 Task: Look for space in Idah, Nigeria from 4th August, 2023 to 8th August, 2023 for 1 adult in price range Rs.10000 to Rs.15000. Place can be private room with 1 bedroom having 1 bed and 1 bathroom. Property type can be flatguest house, hotel. Amenities needed are: wifi. Booking option can be shelf check-in. Required host language is English.
Action: Mouse pressed left at (415, 106)
Screenshot: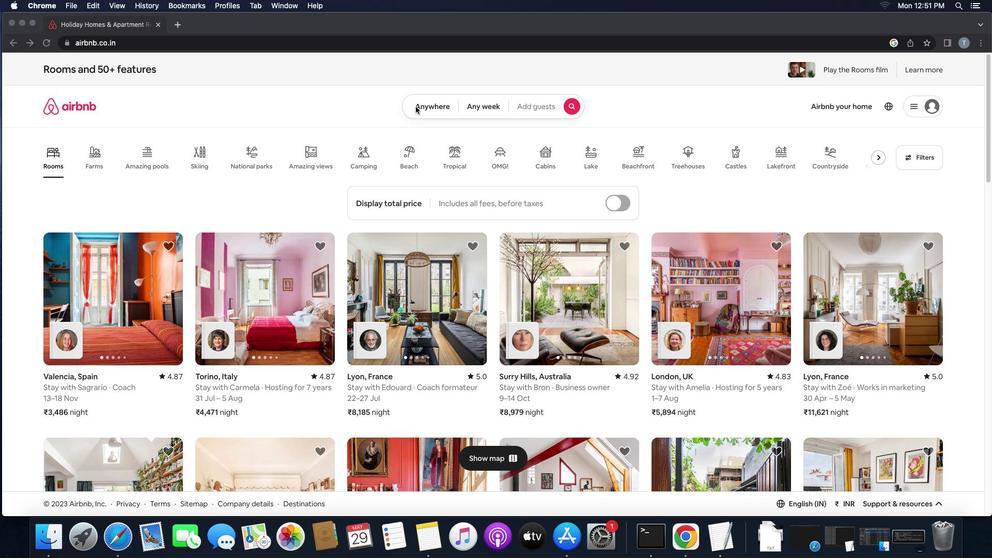 
Action: Mouse pressed left at (415, 106)
Screenshot: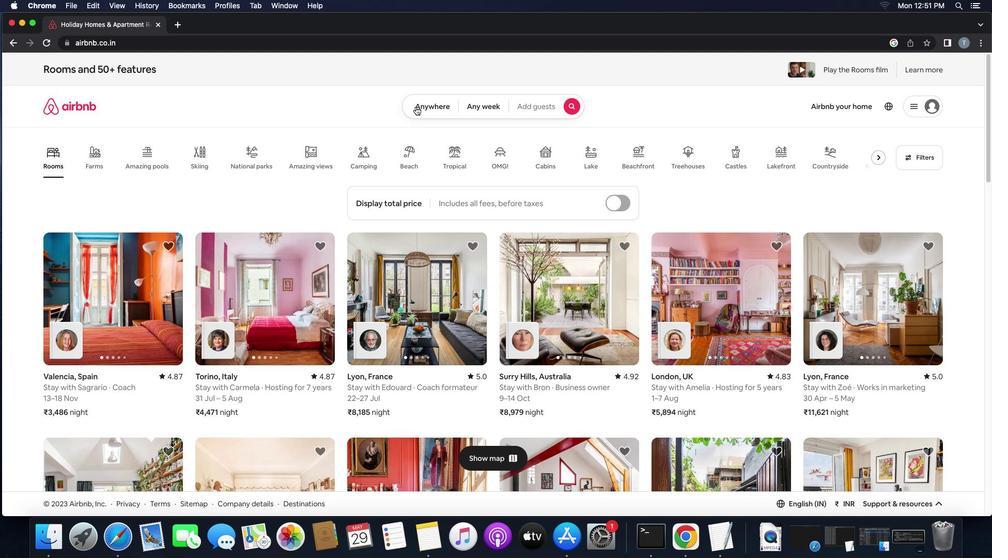 
Action: Mouse pressed left at (415, 106)
Screenshot: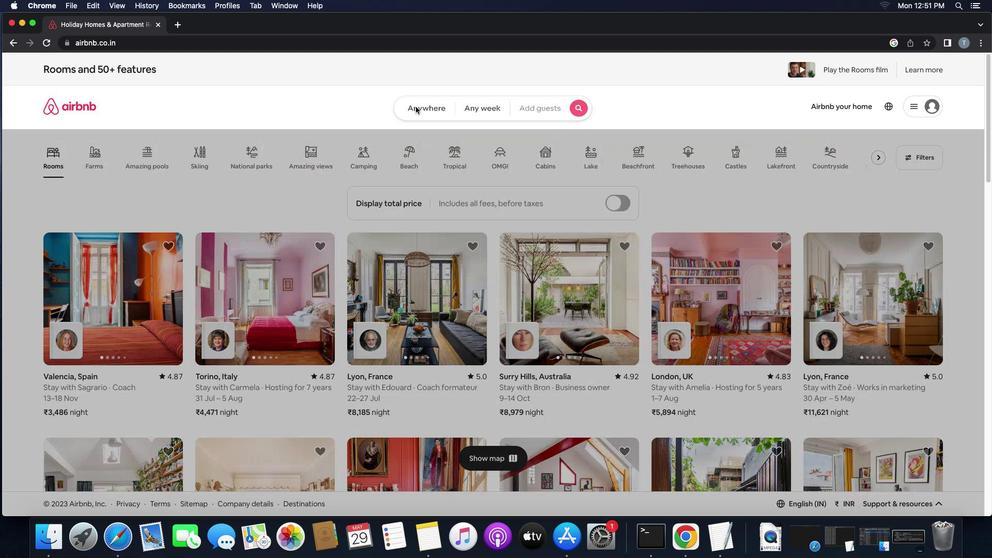 
Action: Mouse moved to (371, 139)
Screenshot: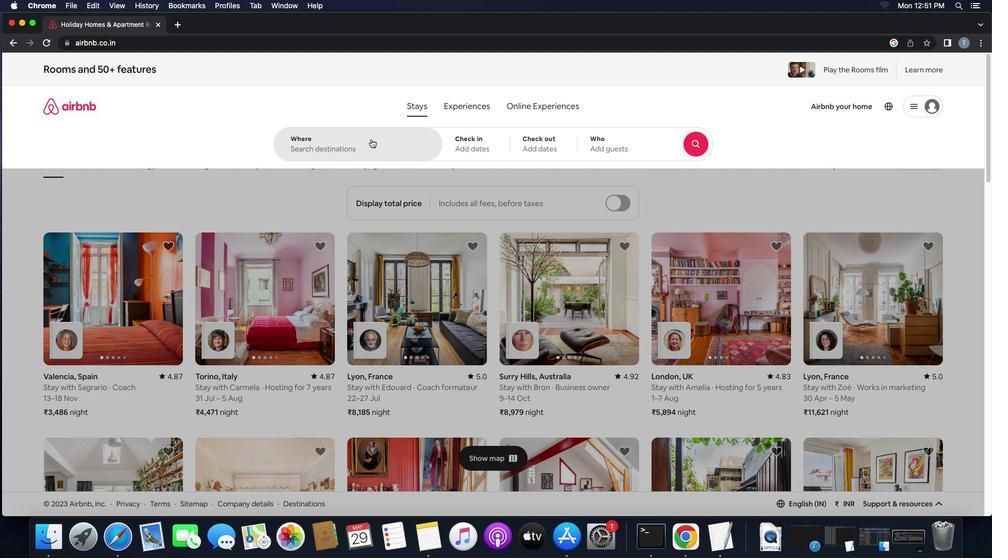 
Action: Mouse pressed left at (371, 139)
Screenshot: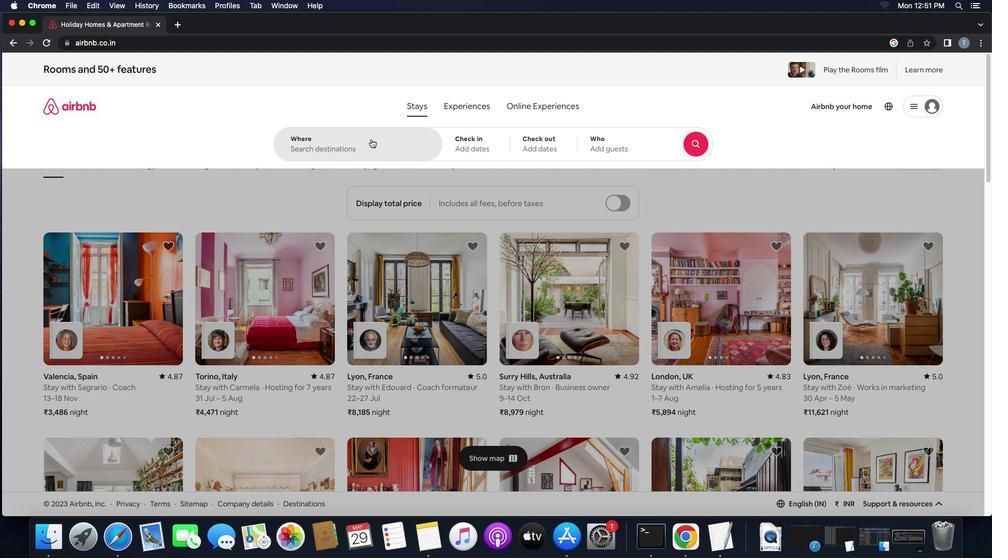 
Action: Key pressed 'i''d''a''h'','Key.space'n''i'
Screenshot: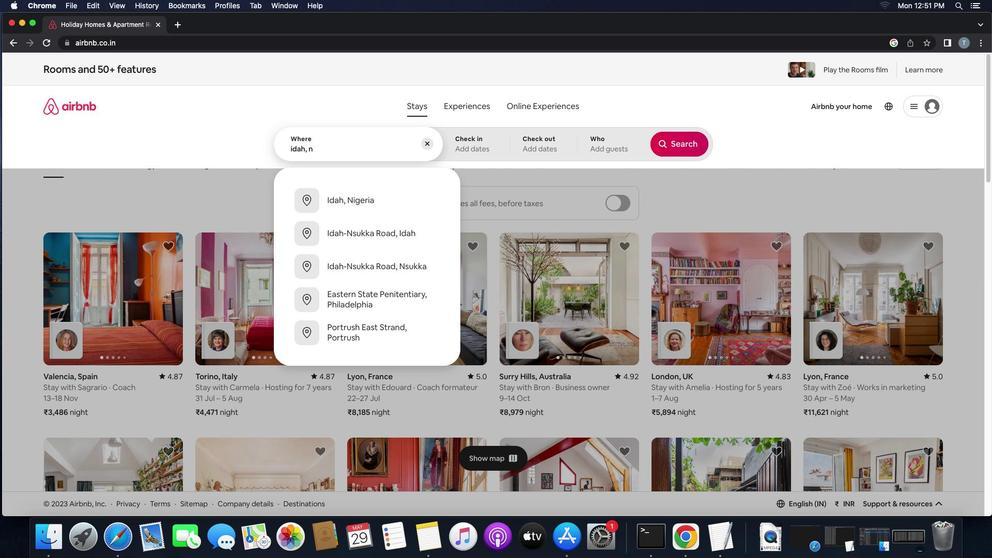 
Action: Mouse moved to (397, 206)
Screenshot: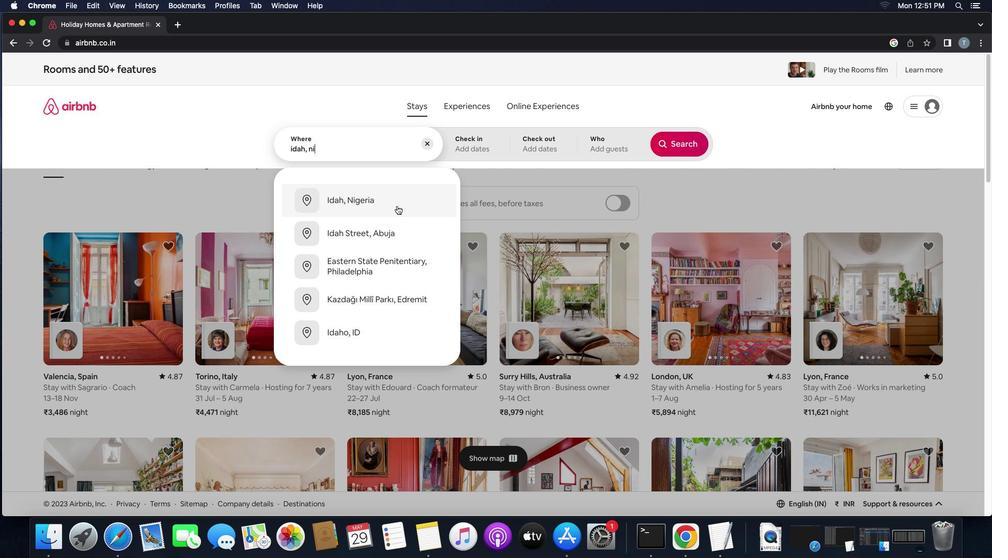 
Action: Mouse pressed left at (397, 206)
Screenshot: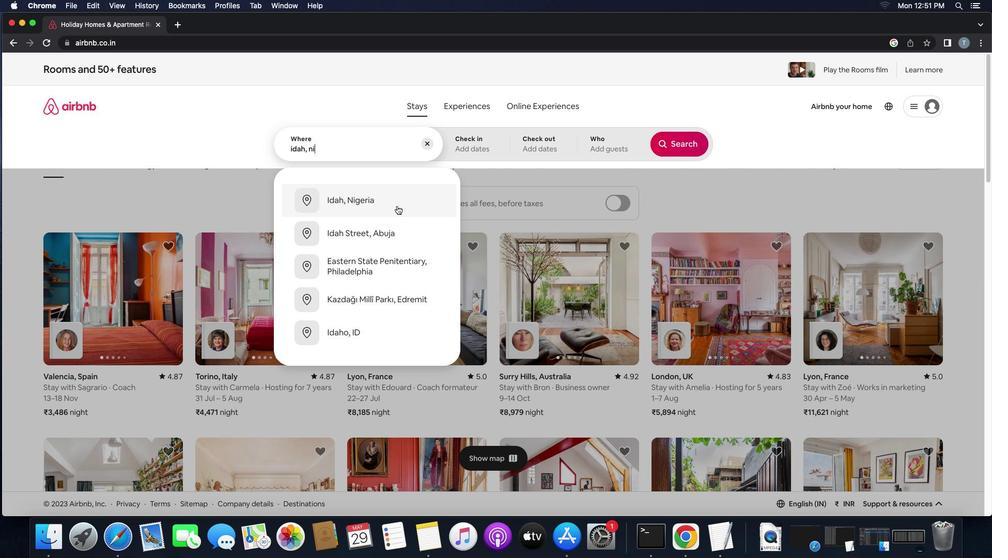 
Action: Mouse moved to (671, 232)
Screenshot: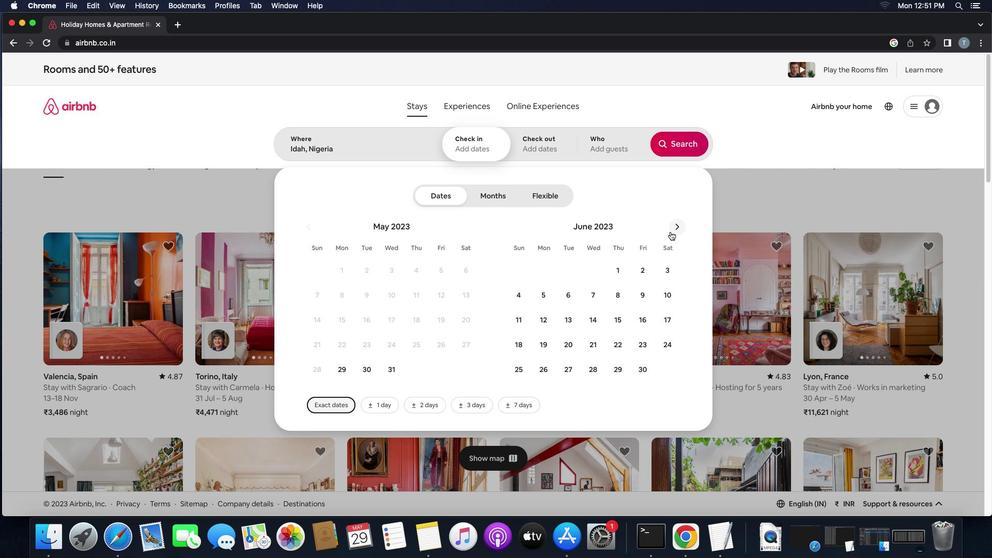 
Action: Mouse pressed left at (671, 232)
Screenshot: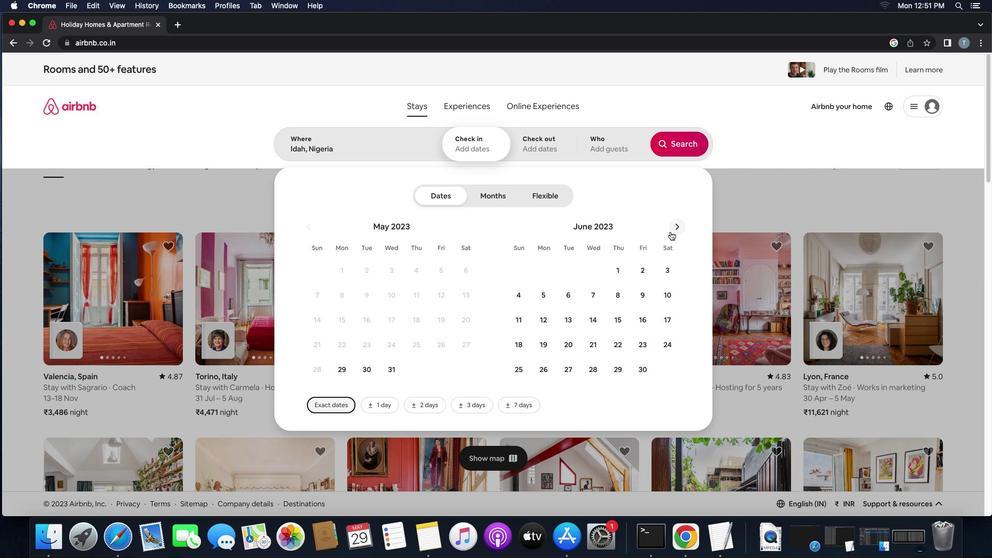
Action: Mouse moved to (674, 230)
Screenshot: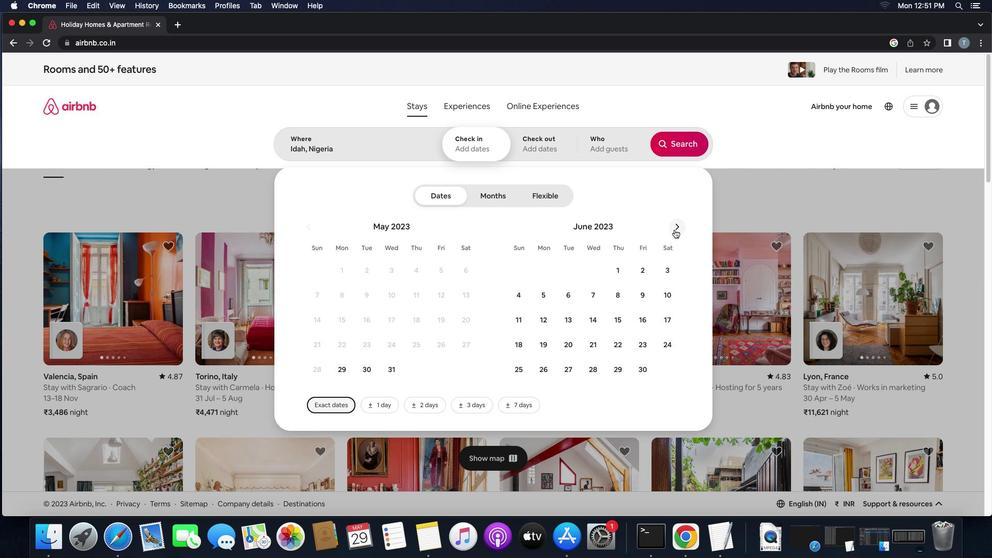 
Action: Mouse pressed left at (674, 230)
Screenshot: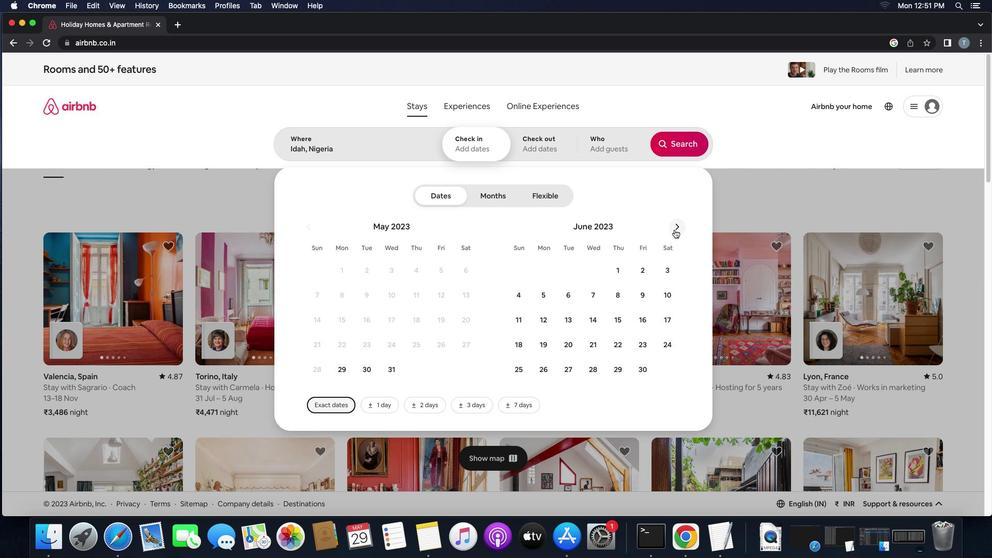 
Action: Mouse moved to (675, 230)
Screenshot: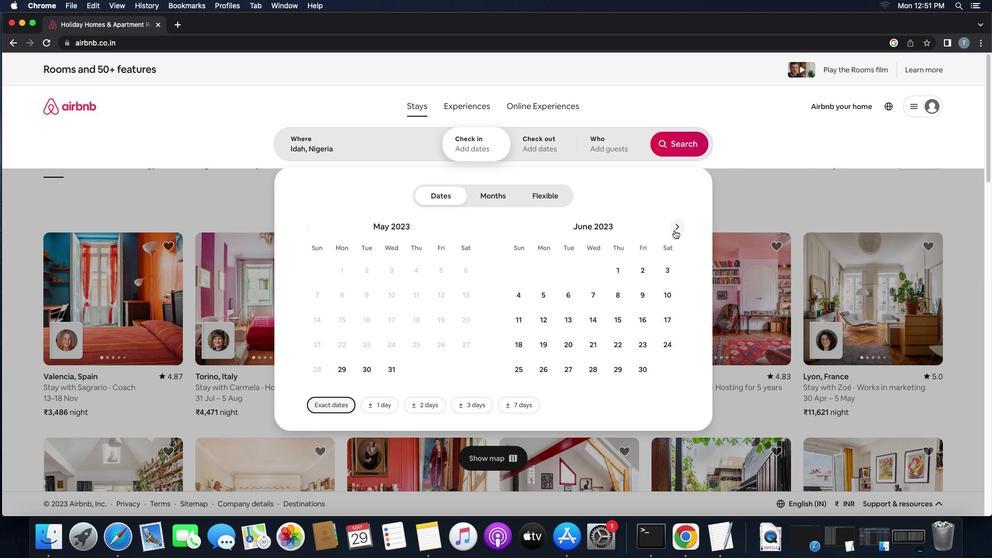
Action: Mouse pressed left at (675, 230)
Screenshot: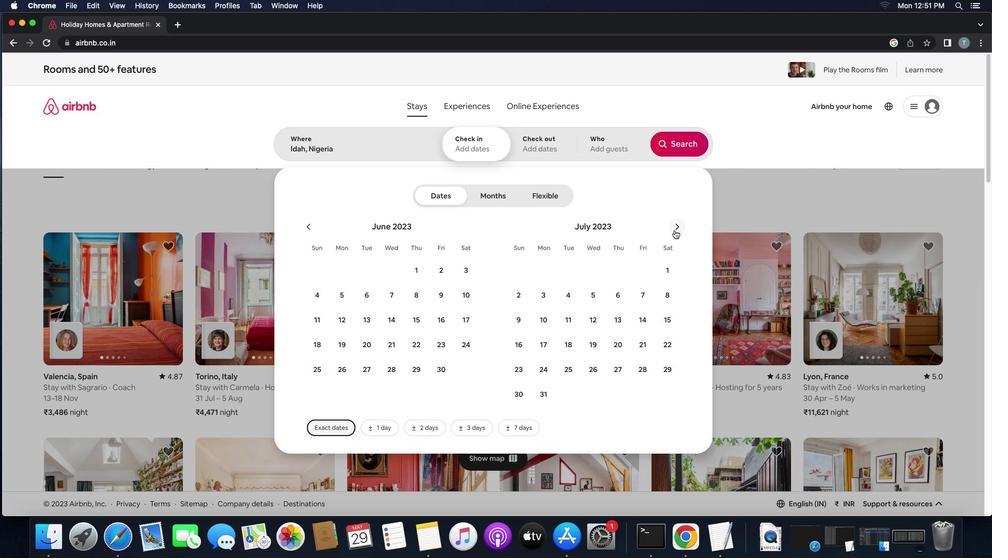 
Action: Mouse moved to (642, 268)
Screenshot: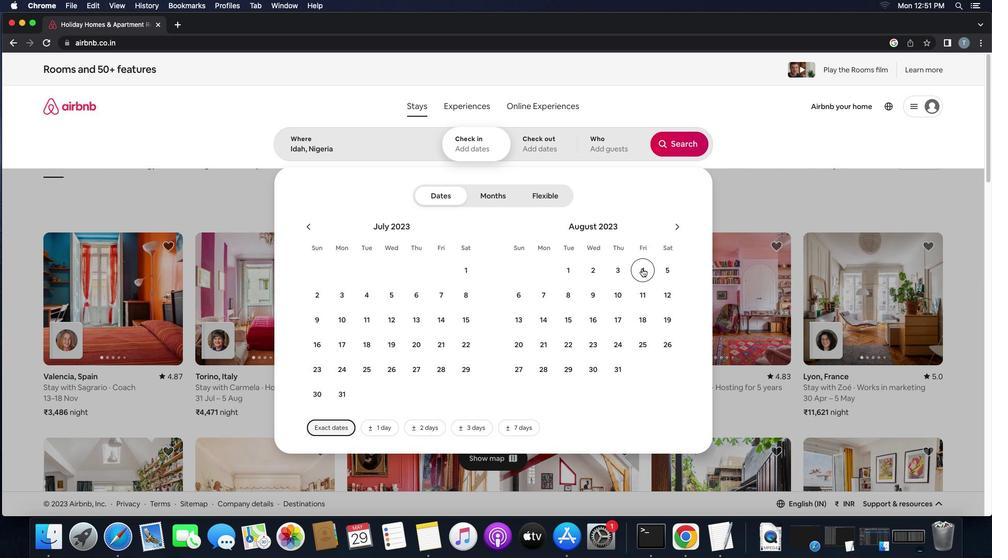 
Action: Mouse pressed left at (642, 268)
Screenshot: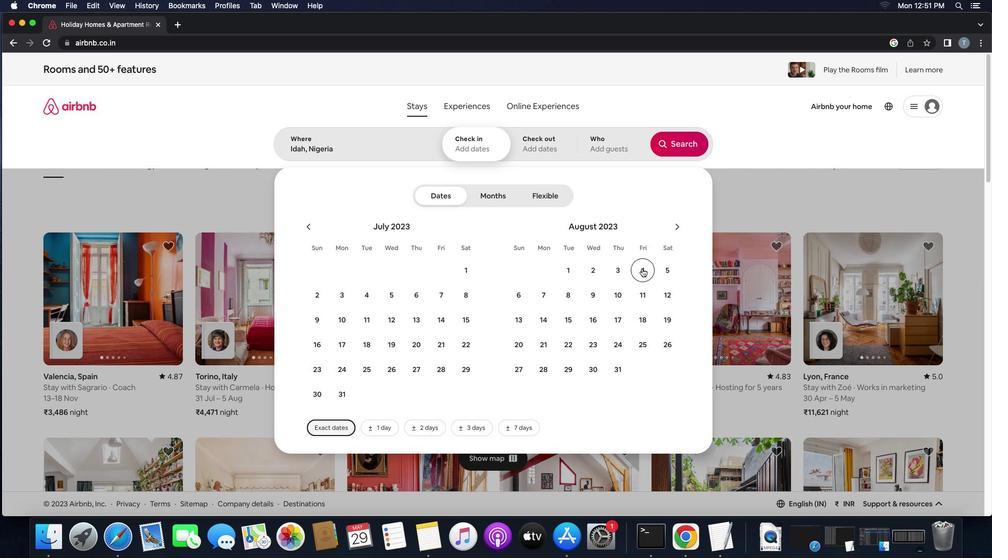 
Action: Mouse moved to (572, 291)
Screenshot: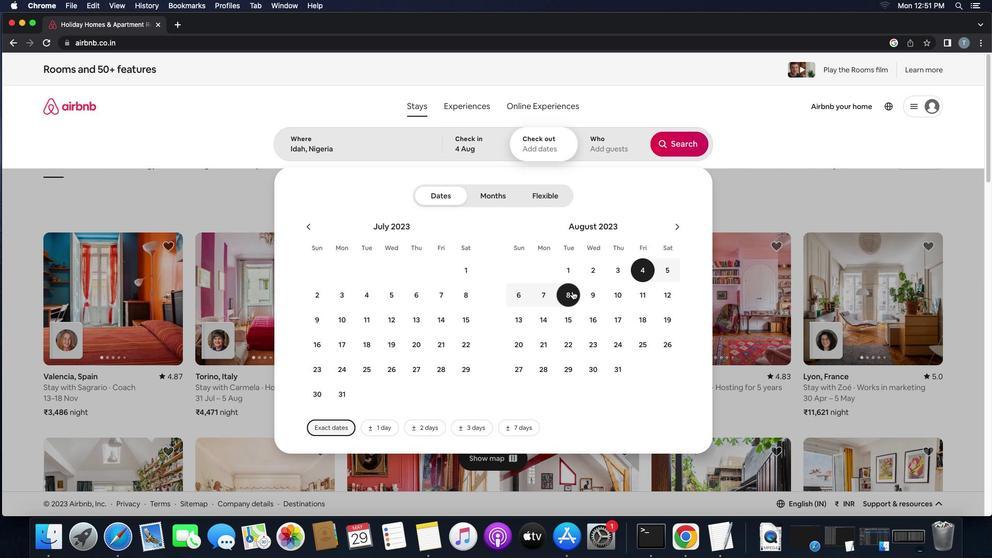 
Action: Mouse pressed left at (572, 291)
Screenshot: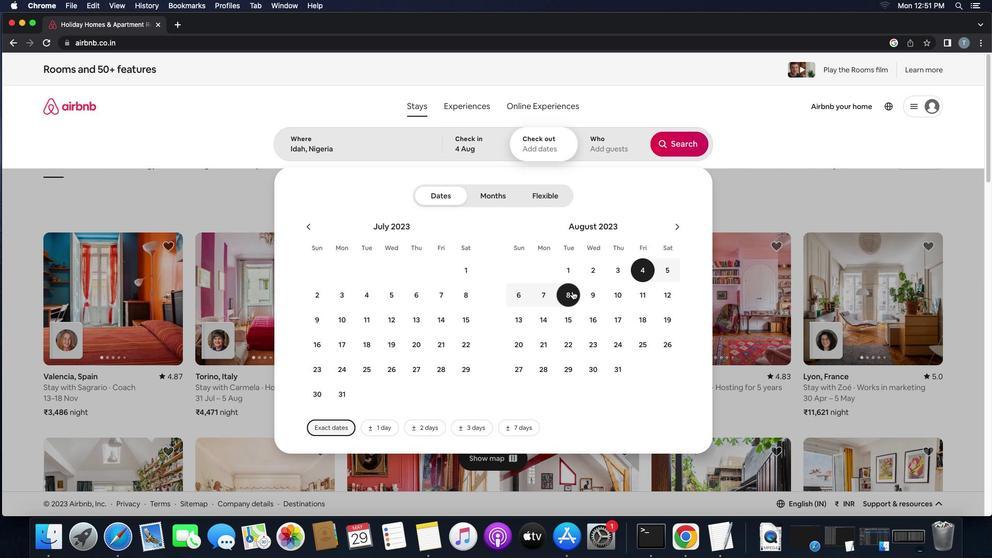 
Action: Mouse moved to (598, 151)
Screenshot: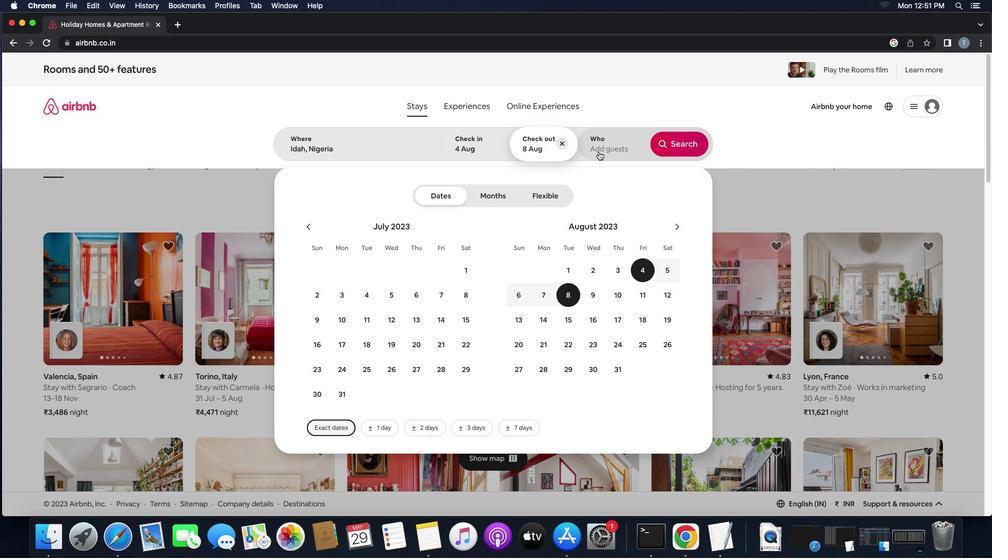 
Action: Mouse pressed left at (598, 151)
Screenshot: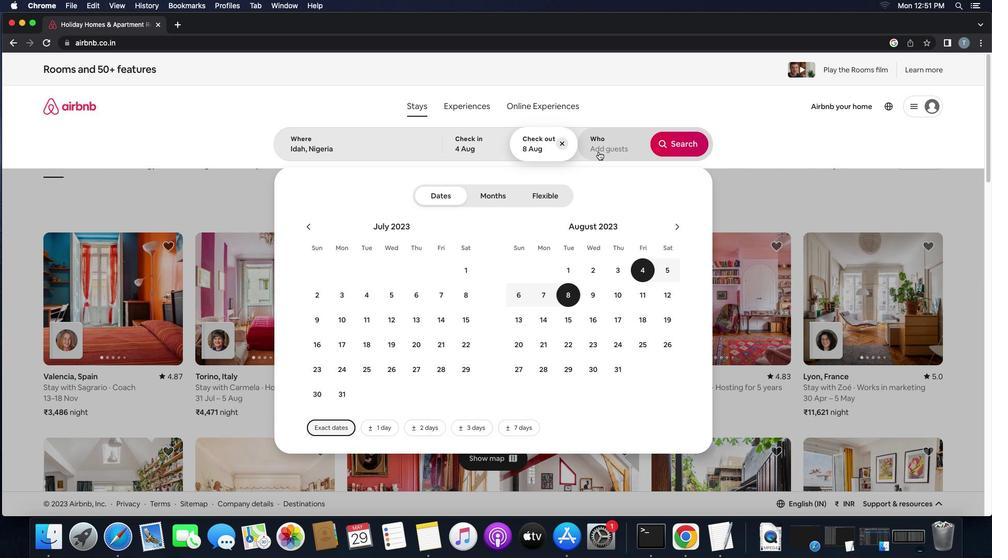 
Action: Mouse moved to (683, 195)
Screenshot: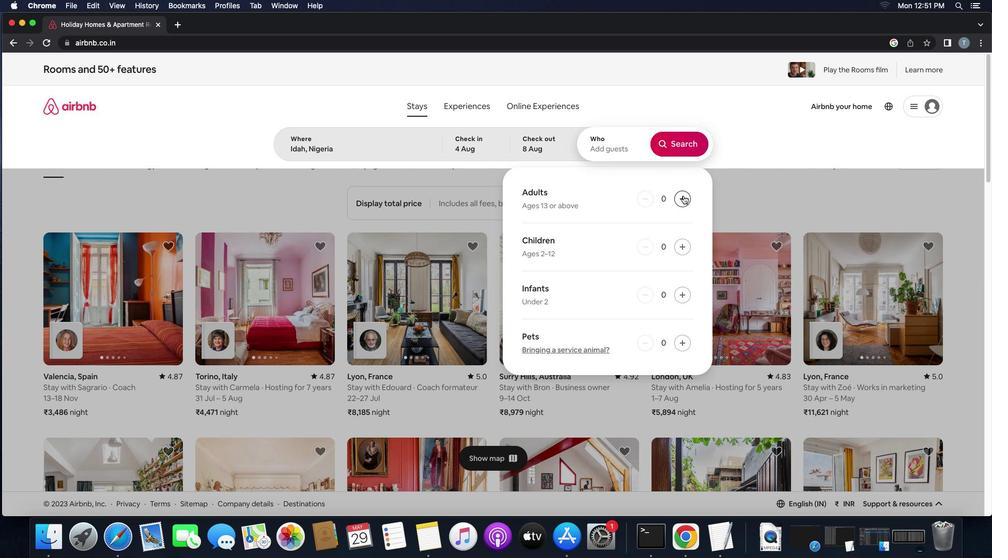 
Action: Mouse pressed left at (683, 195)
Screenshot: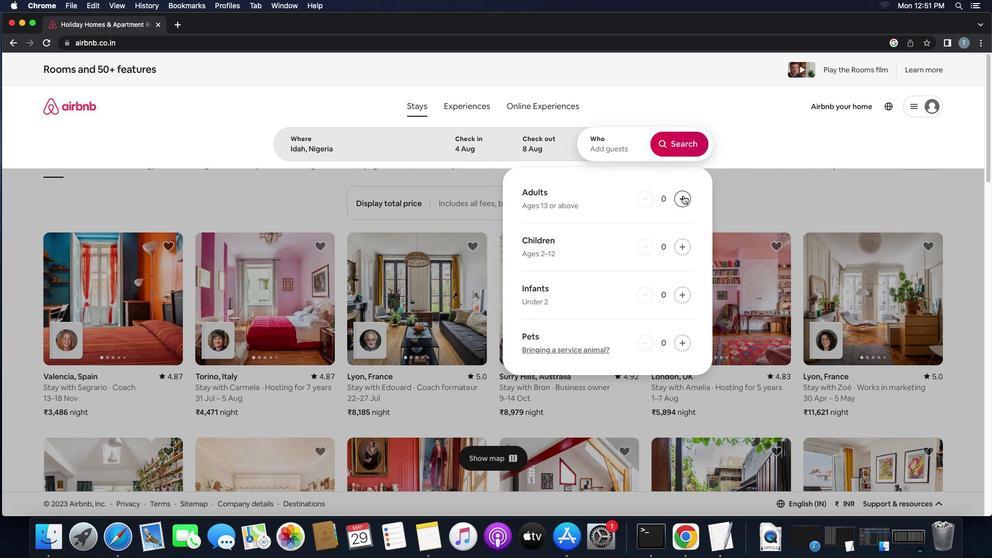 
Action: Mouse moved to (674, 145)
Screenshot: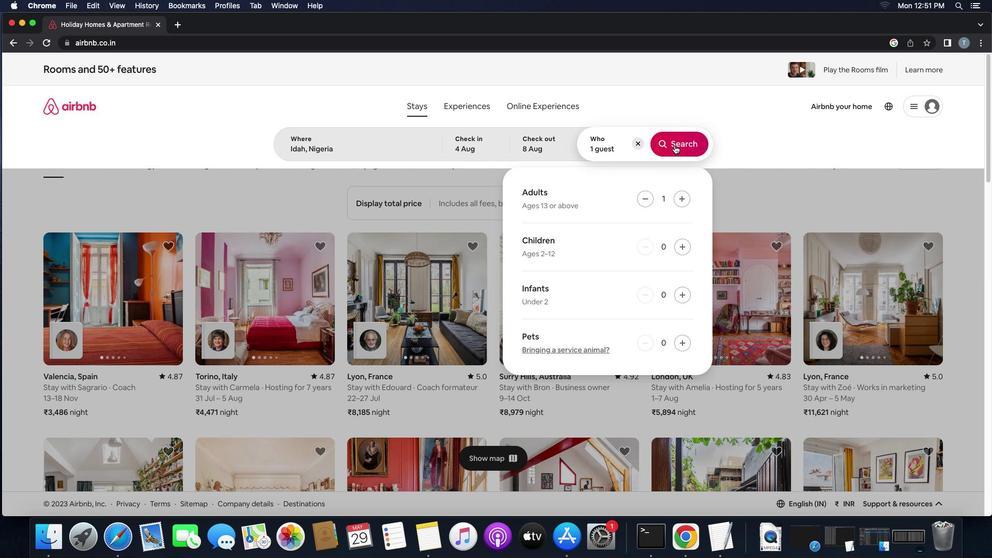 
Action: Mouse pressed left at (674, 145)
Screenshot: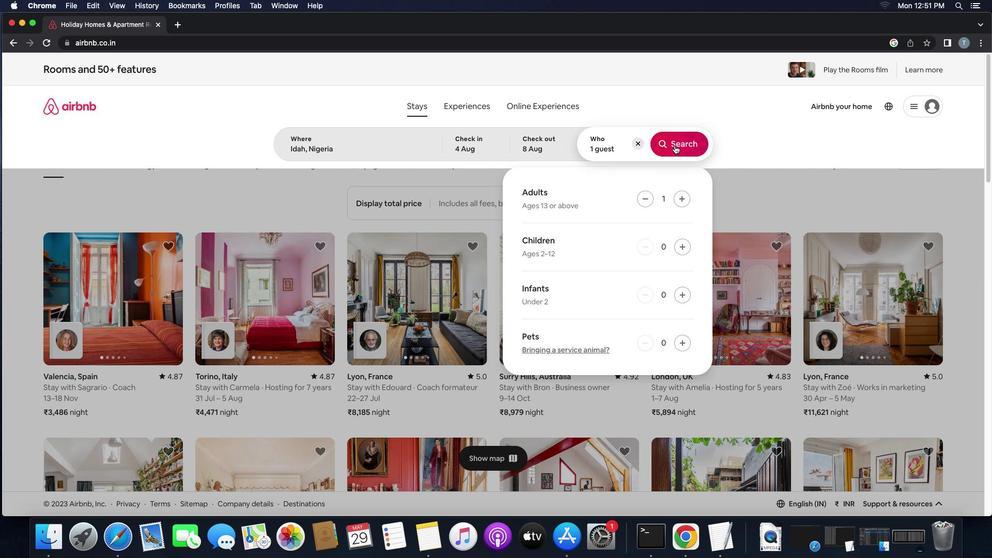 
Action: Mouse moved to (942, 121)
Screenshot: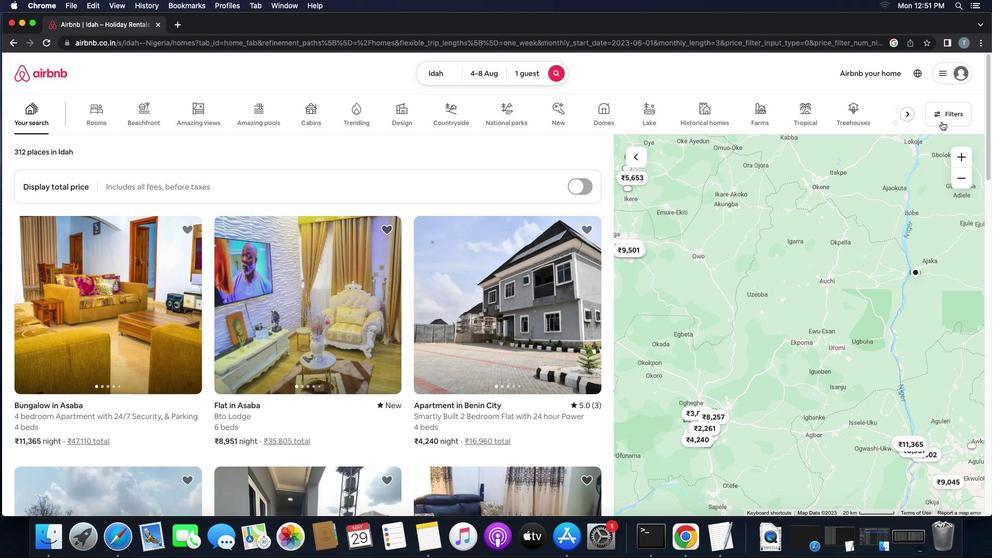 
Action: Mouse pressed left at (942, 121)
Screenshot: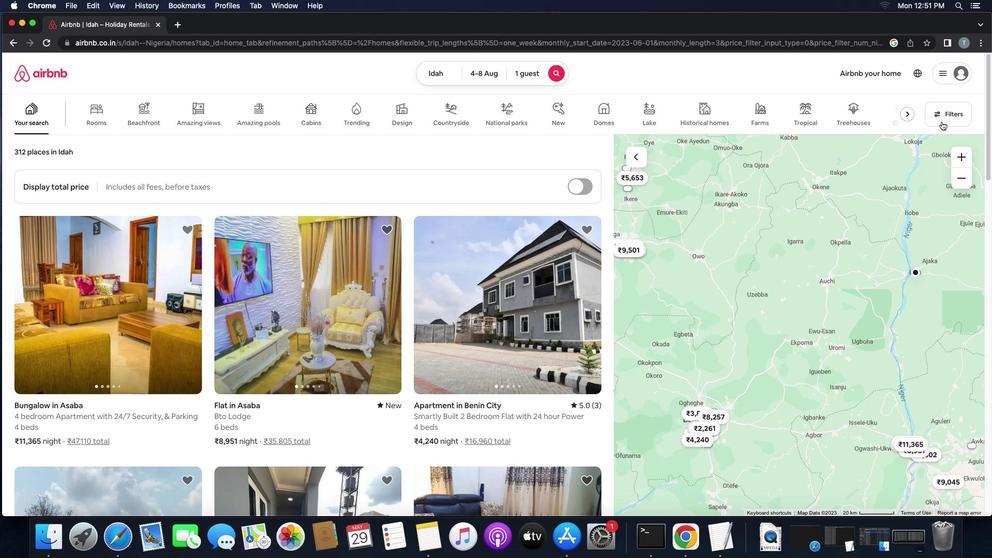 
Action: Mouse moved to (419, 246)
Screenshot: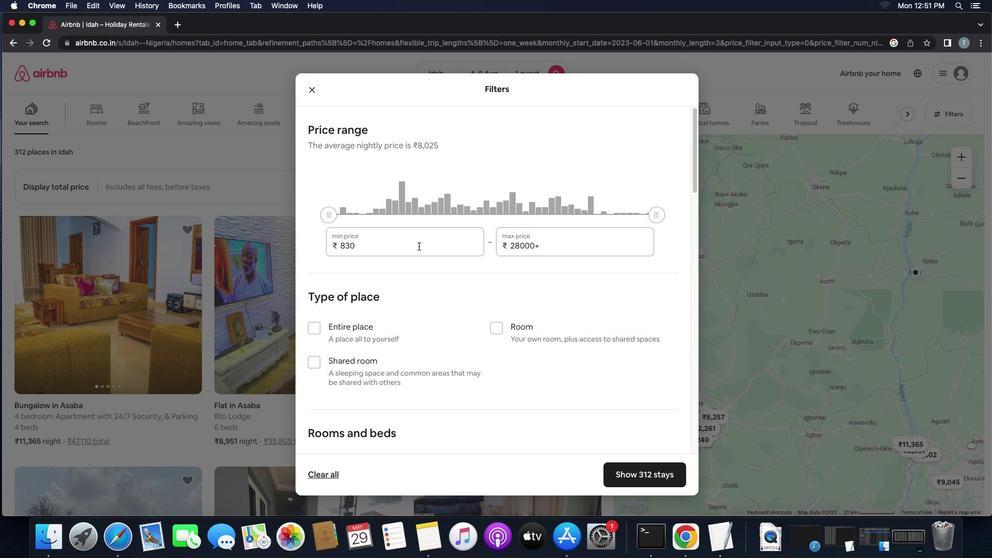 
Action: Mouse pressed left at (419, 246)
Screenshot: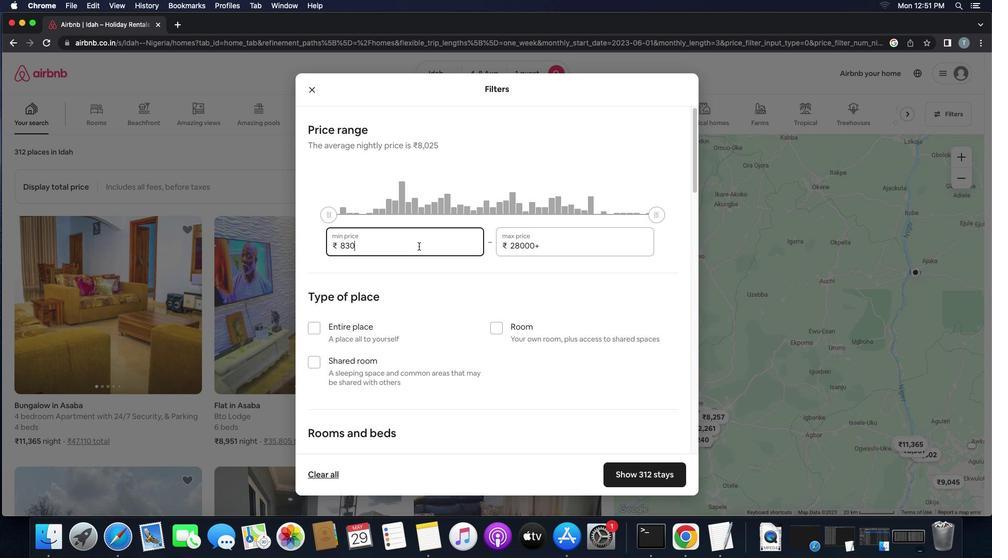 
Action: Key pressed Key.backspaceKey.backspaceKey.backspaceKey.backspace'1''0''0''0''0'
Screenshot: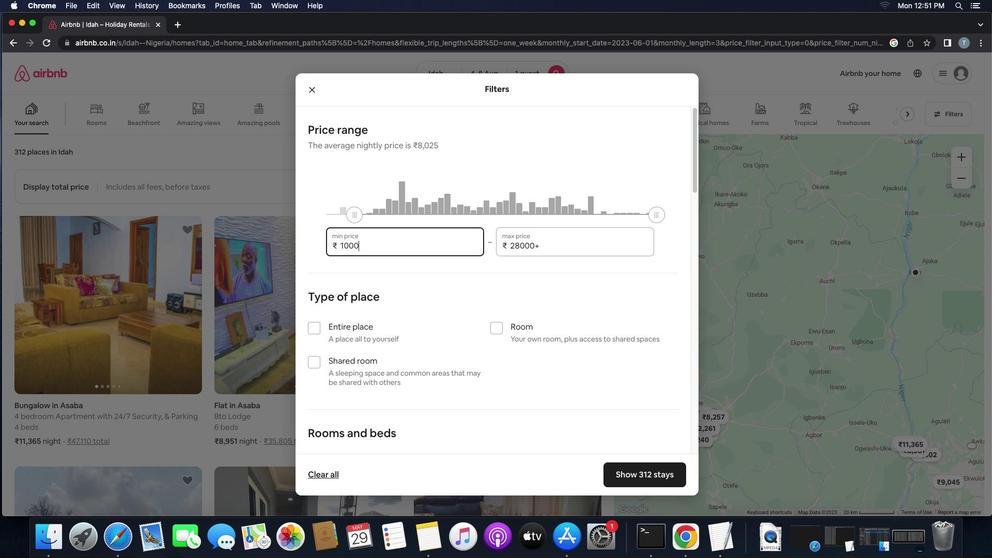 
Action: Mouse moved to (576, 241)
Screenshot: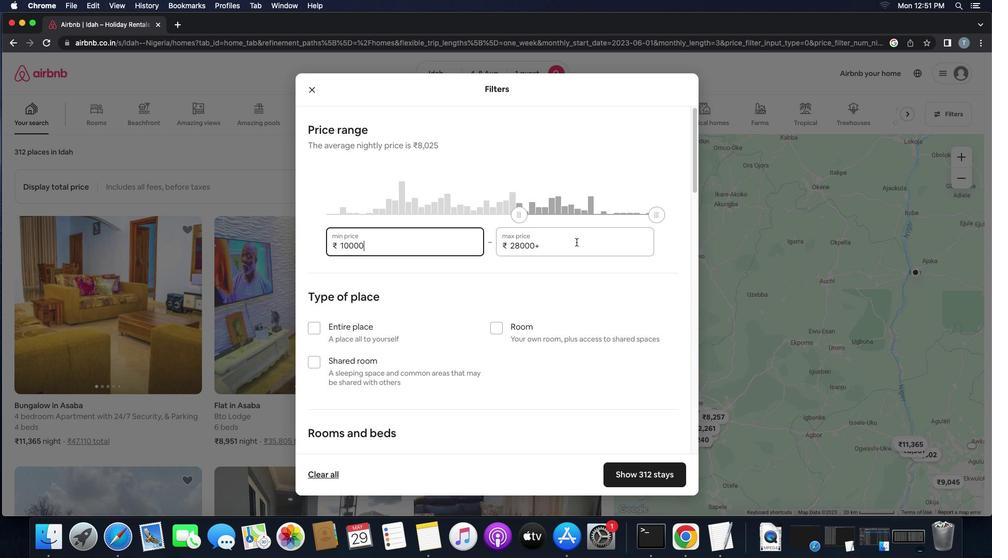 
Action: Mouse pressed left at (576, 241)
Screenshot: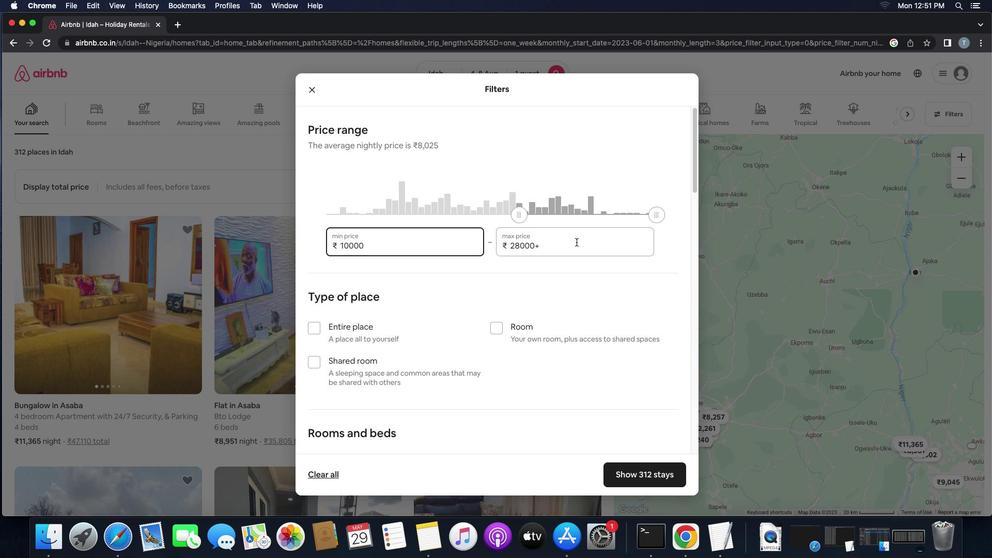
Action: Key pressed Key.backspaceKey.backspaceKey.backspaceKey.backspaceKey.backspaceKey.backspace'1''5''0''0''0'
Screenshot: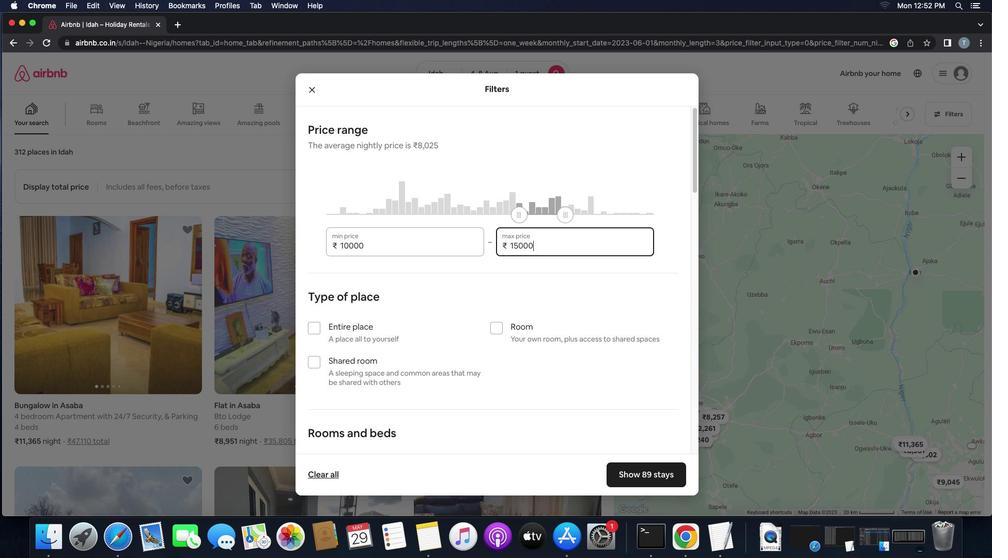 
Action: Mouse moved to (503, 325)
Screenshot: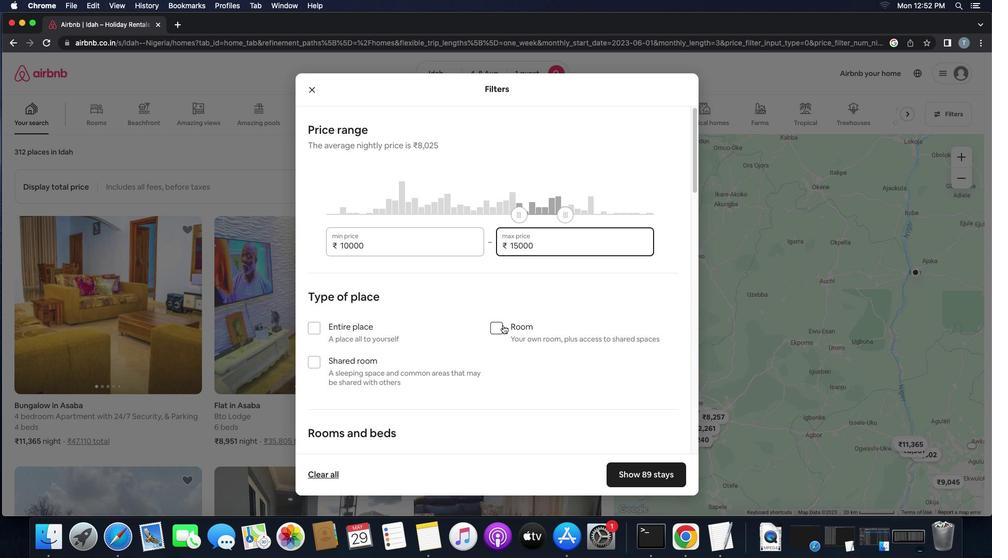 
Action: Mouse pressed left at (503, 325)
Screenshot: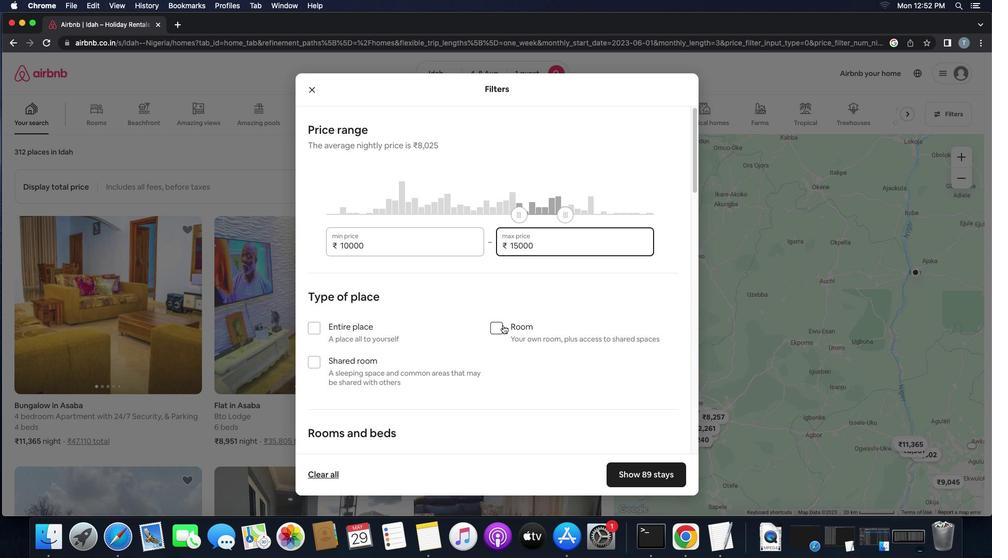 
Action: Mouse moved to (504, 346)
Screenshot: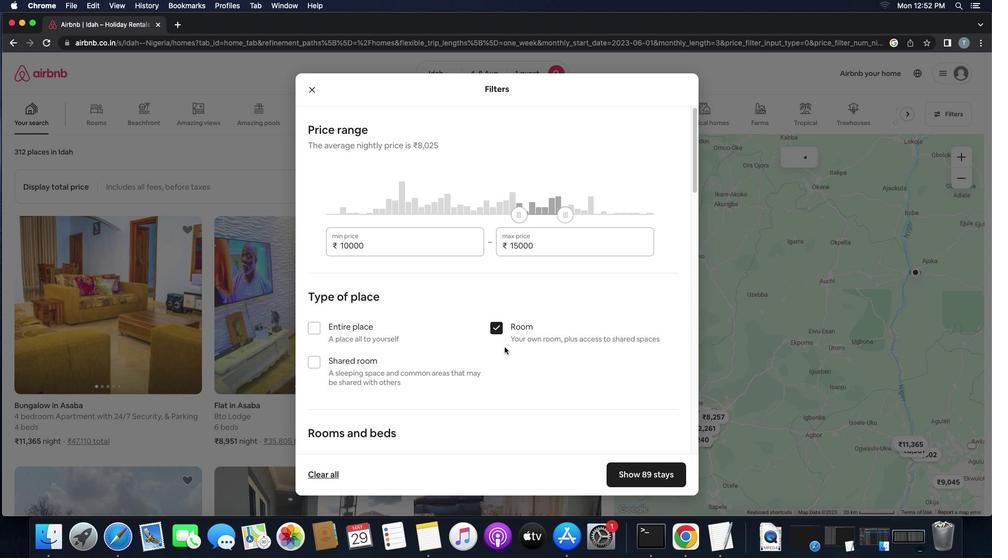 
Action: Mouse scrolled (504, 346) with delta (0, 0)
Screenshot: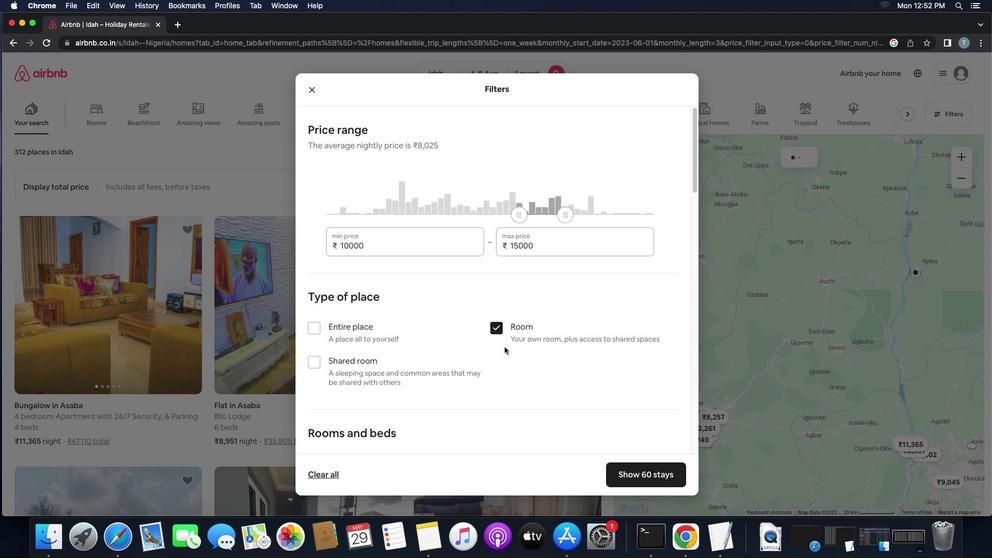 
Action: Mouse scrolled (504, 346) with delta (0, 0)
Screenshot: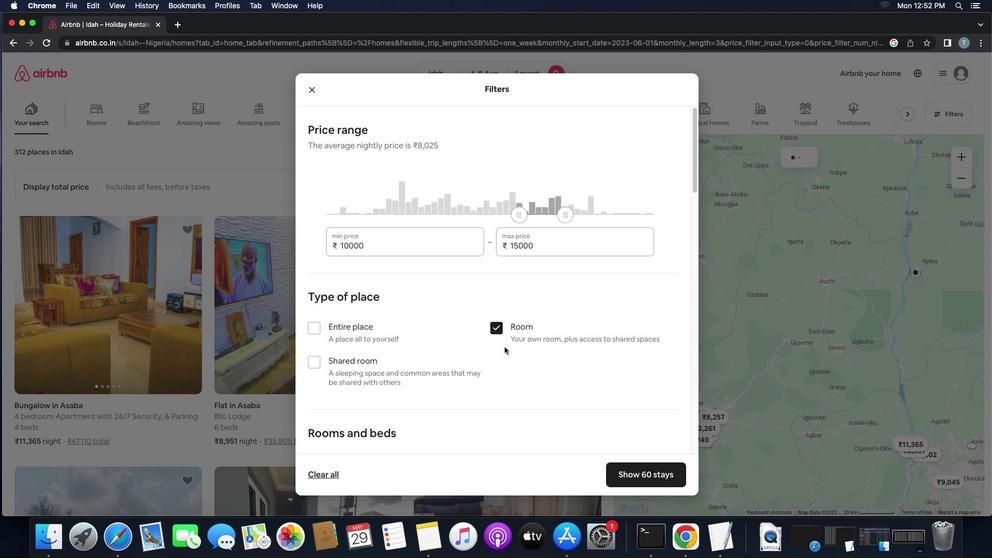 
Action: Mouse moved to (502, 376)
Screenshot: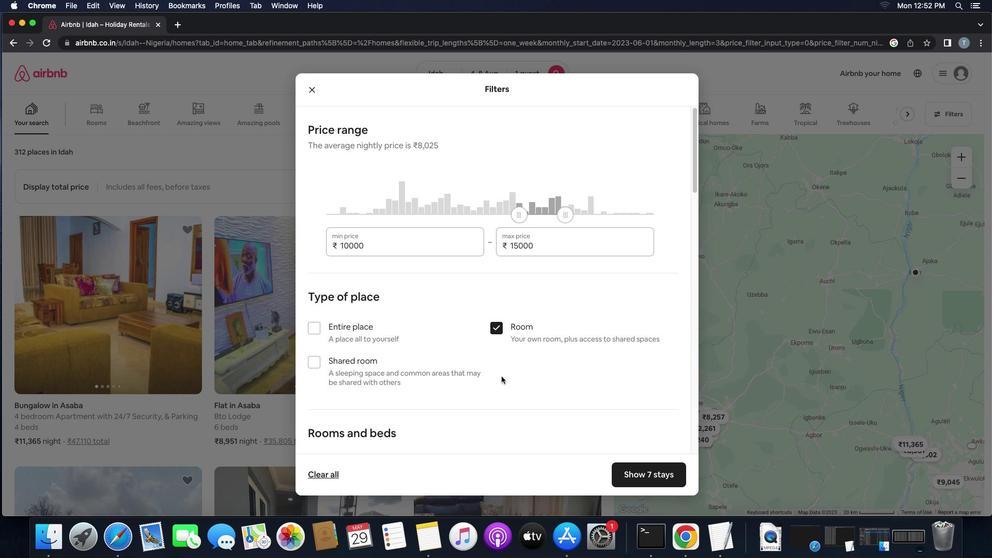 
Action: Mouse scrolled (502, 376) with delta (0, 0)
Screenshot: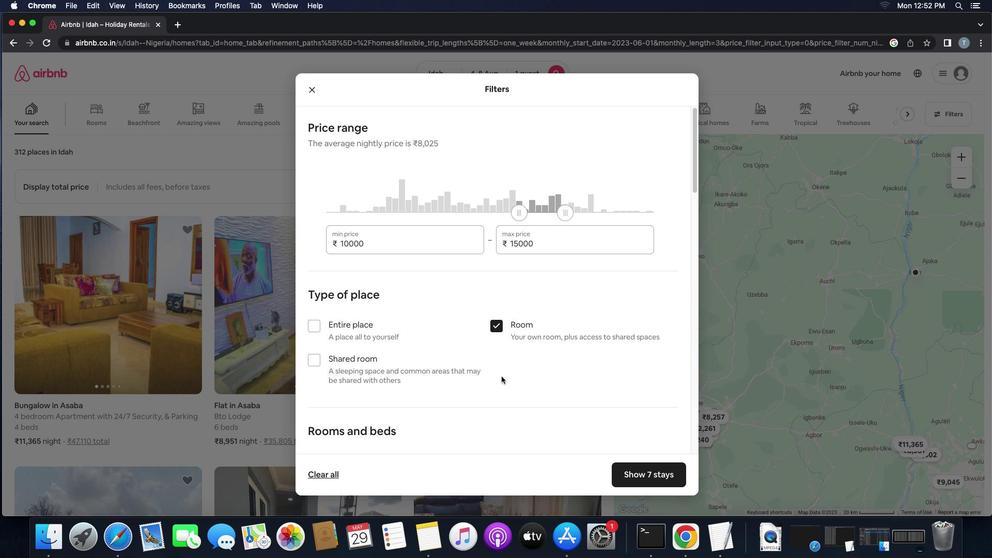 
Action: Mouse scrolled (502, 376) with delta (0, 0)
Screenshot: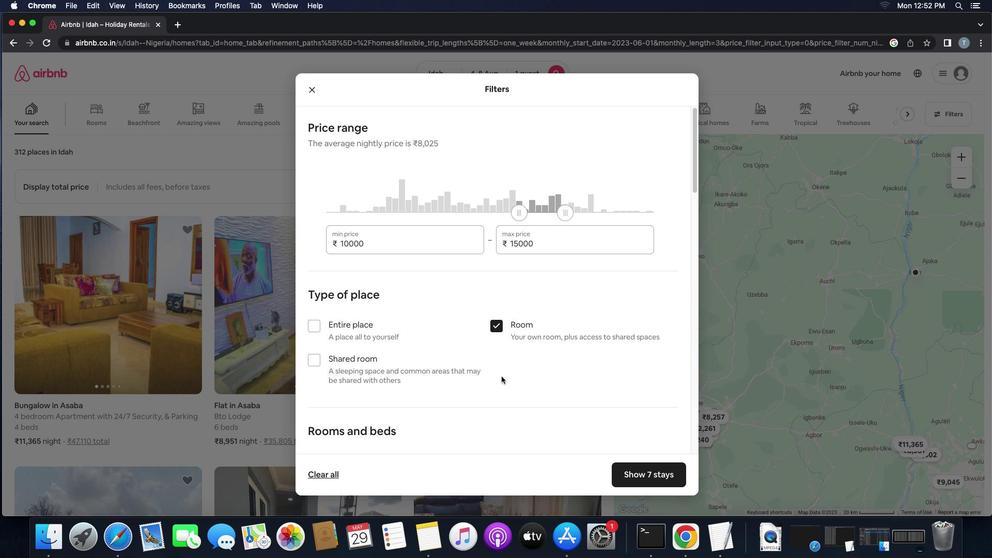 
Action: Mouse scrolled (502, 376) with delta (0, -1)
Screenshot: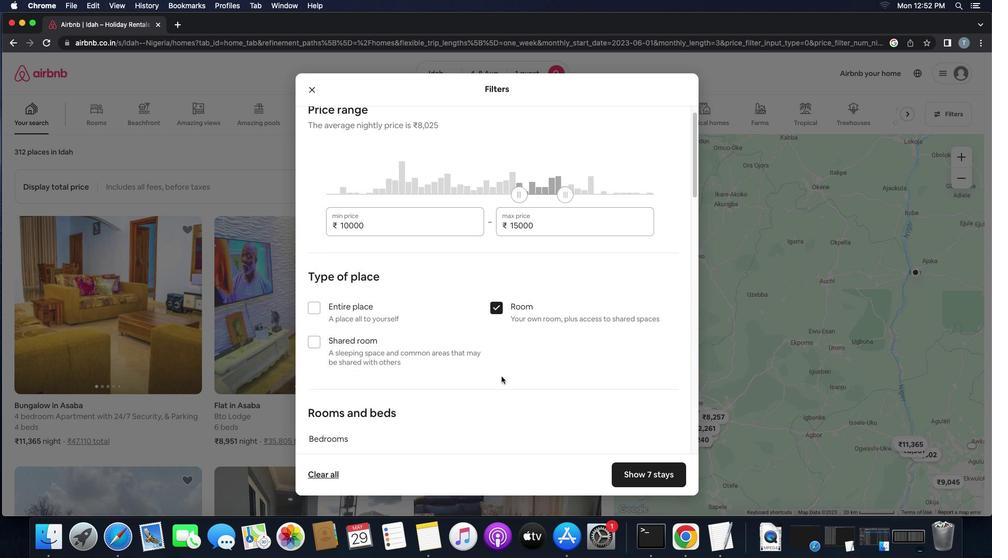 
Action: Mouse scrolled (502, 376) with delta (0, -2)
Screenshot: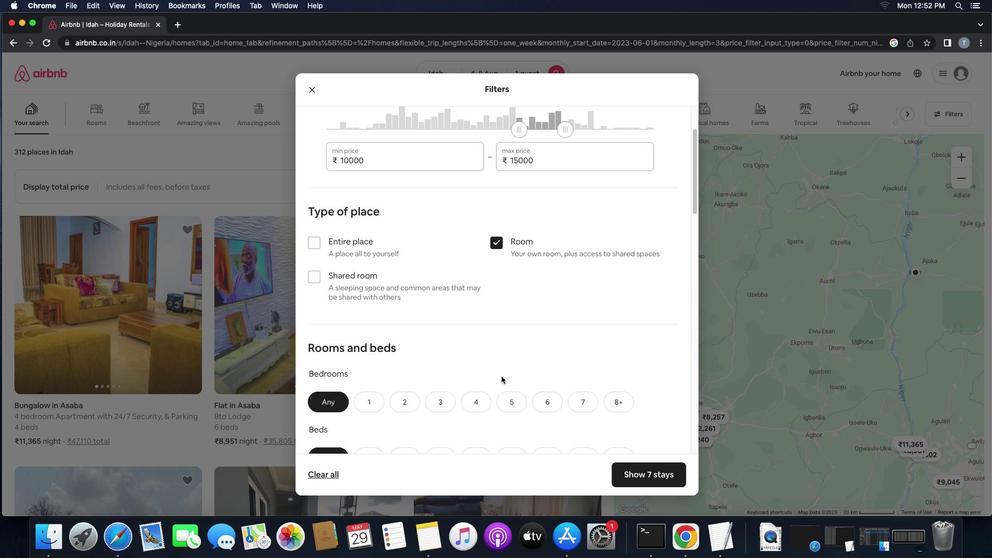 
Action: Mouse scrolled (502, 376) with delta (0, -2)
Screenshot: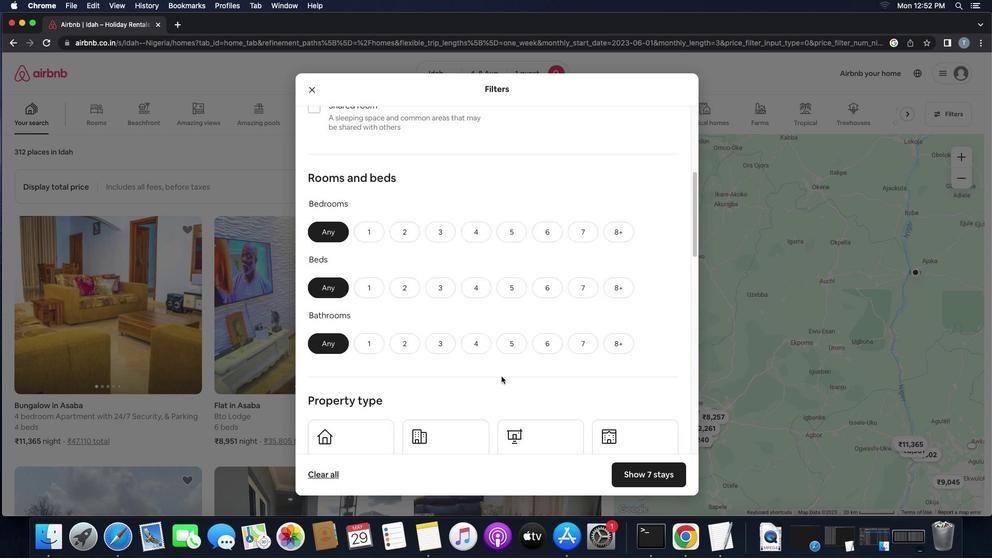 
Action: Mouse moved to (368, 171)
Screenshot: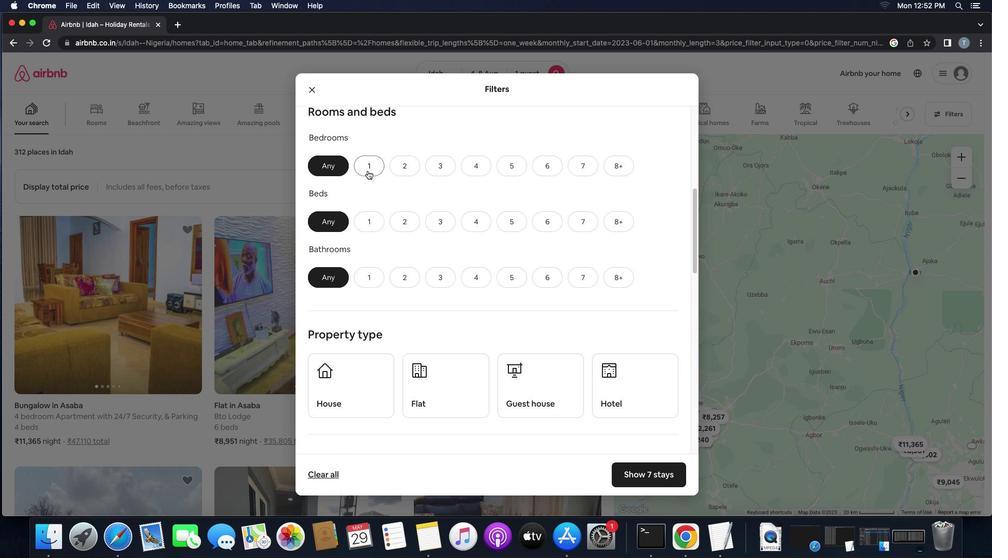 
Action: Mouse pressed left at (368, 171)
Screenshot: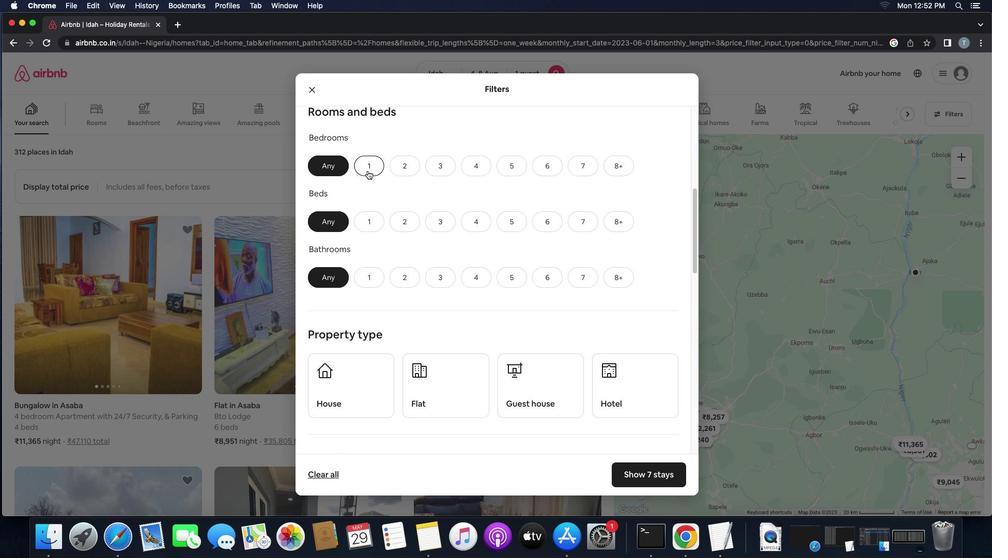 
Action: Mouse moved to (363, 221)
Screenshot: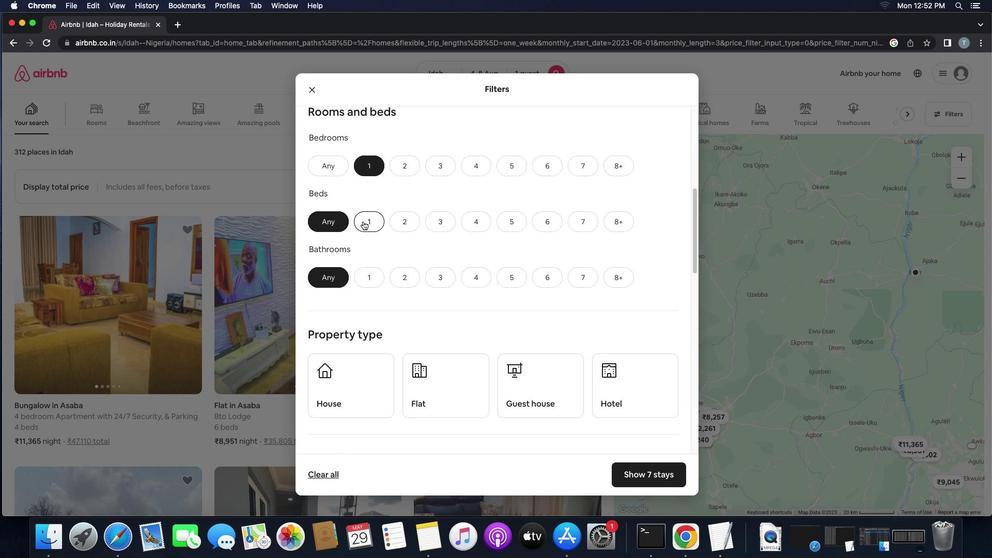 
Action: Mouse pressed left at (363, 221)
Screenshot: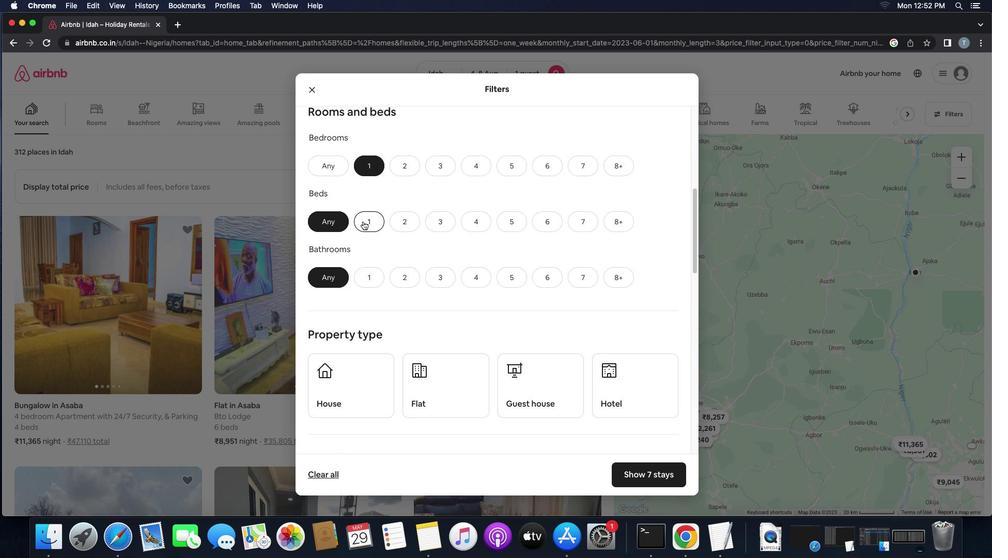 
Action: Mouse moved to (374, 280)
Screenshot: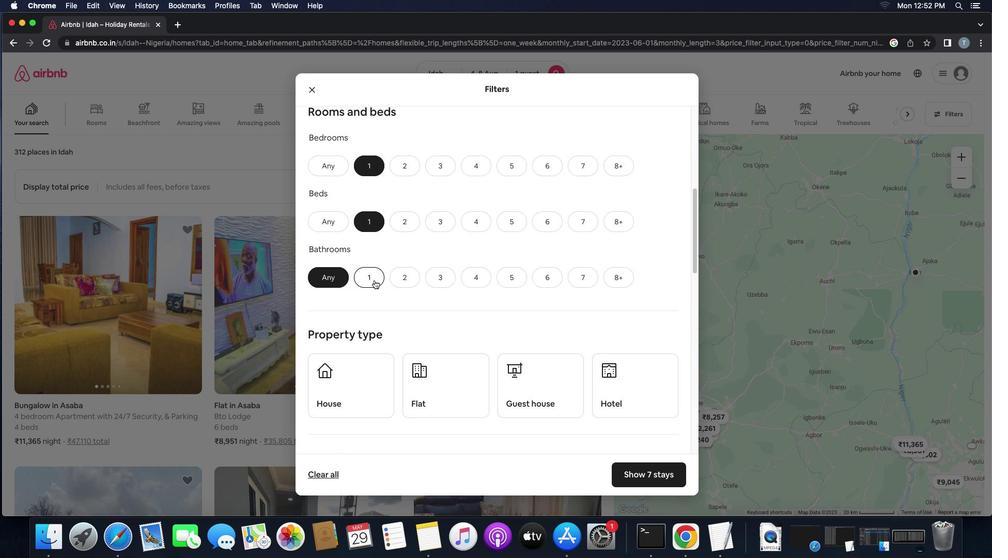 
Action: Mouse pressed left at (374, 280)
Screenshot: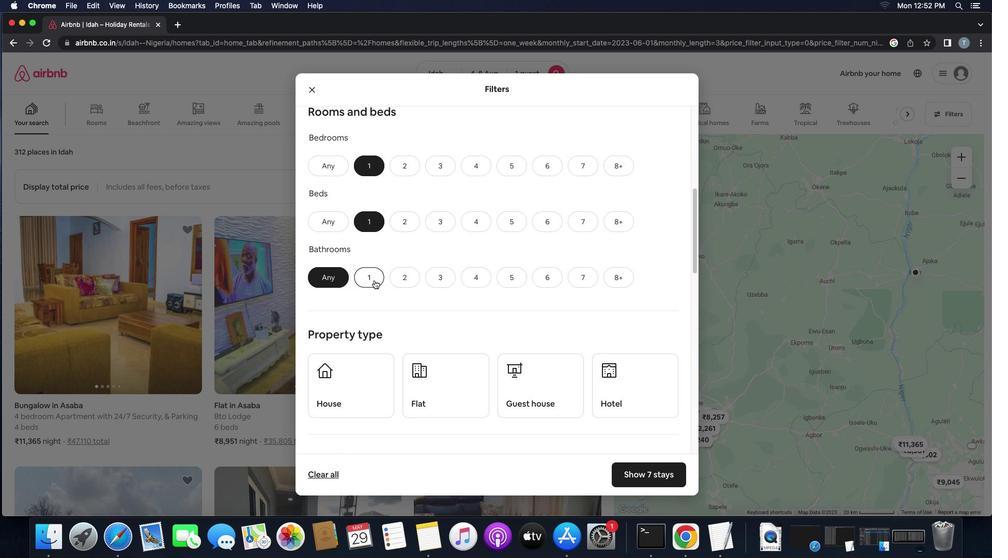 
Action: Mouse moved to (447, 314)
Screenshot: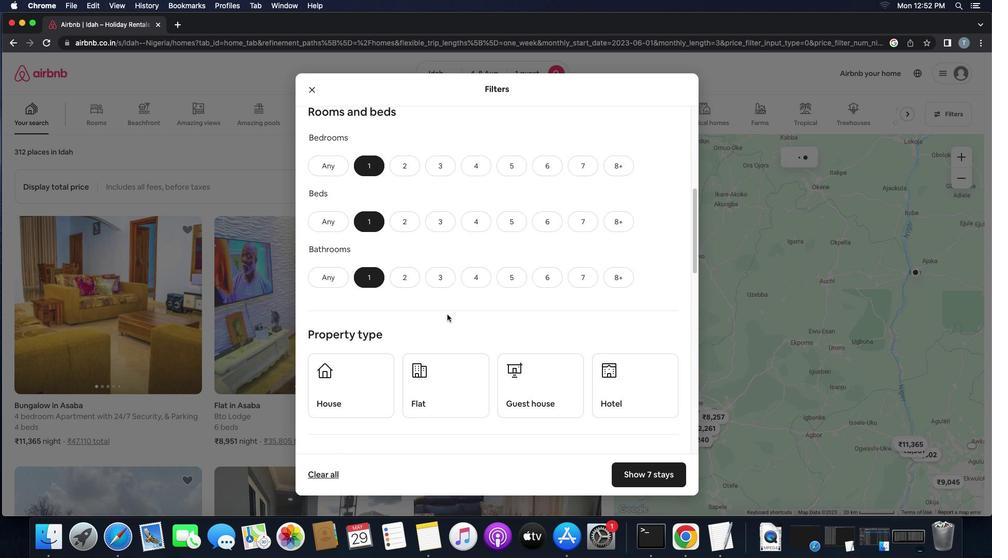 
Action: Mouse scrolled (447, 314) with delta (0, 0)
Screenshot: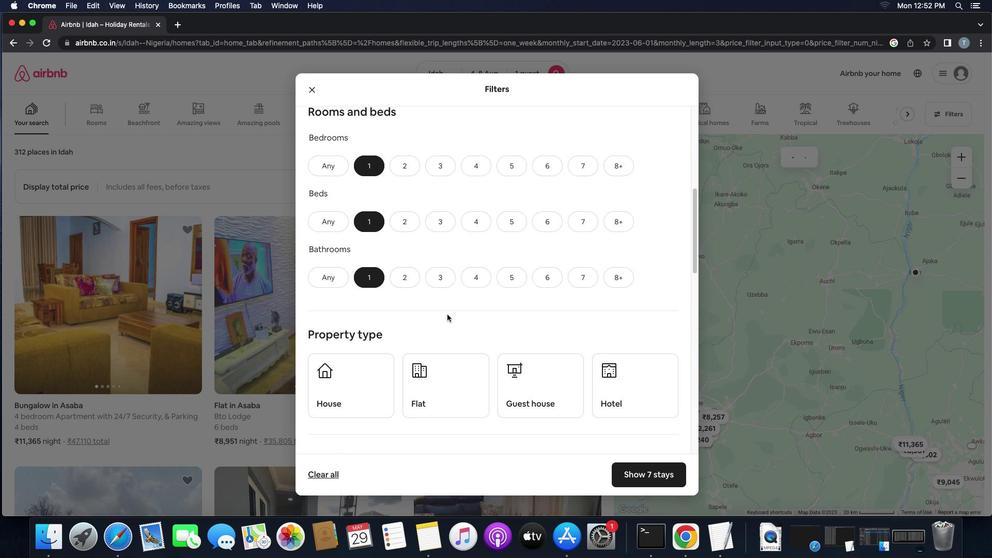 
Action: Mouse scrolled (447, 314) with delta (0, 0)
Screenshot: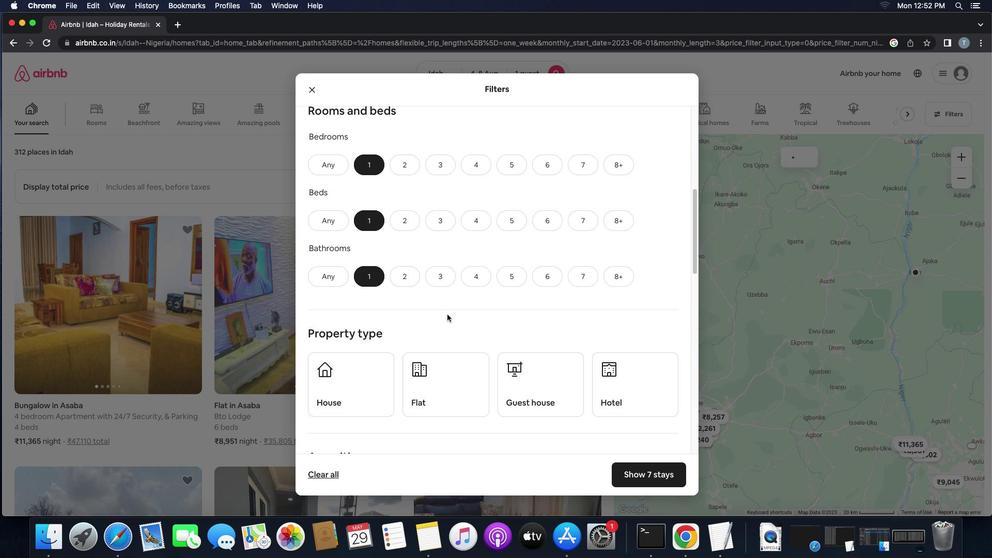 
Action: Mouse scrolled (447, 314) with delta (0, -1)
Screenshot: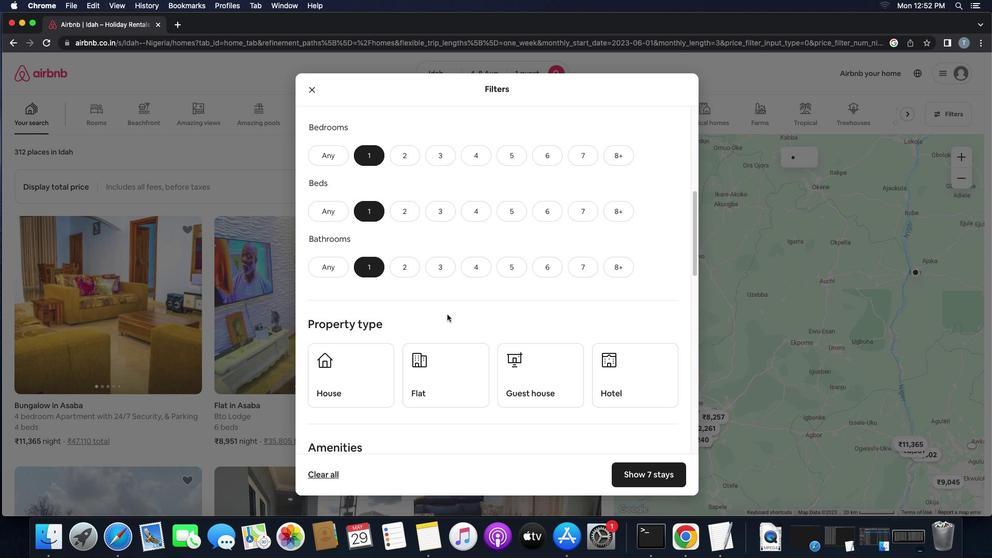 
Action: Mouse moved to (474, 329)
Screenshot: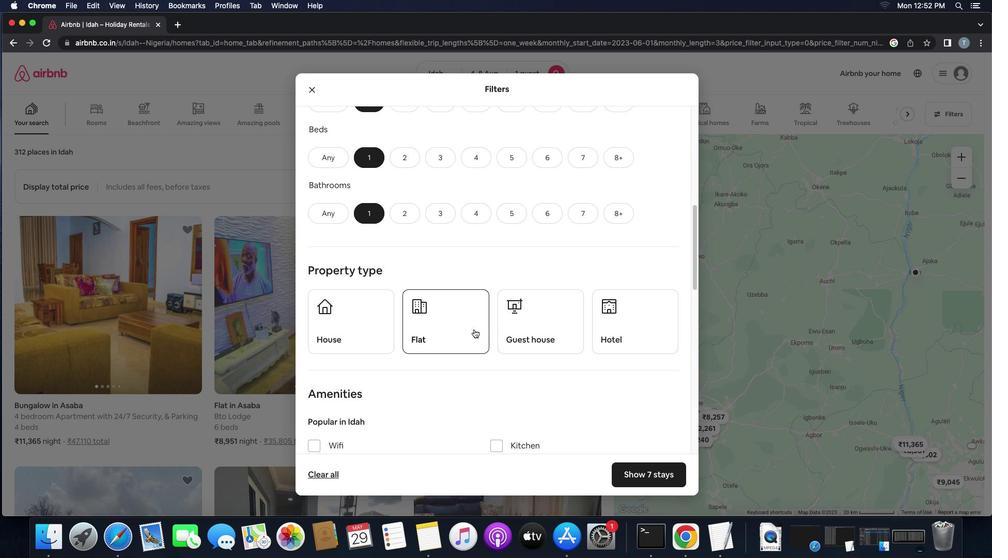
Action: Mouse pressed left at (474, 329)
Screenshot: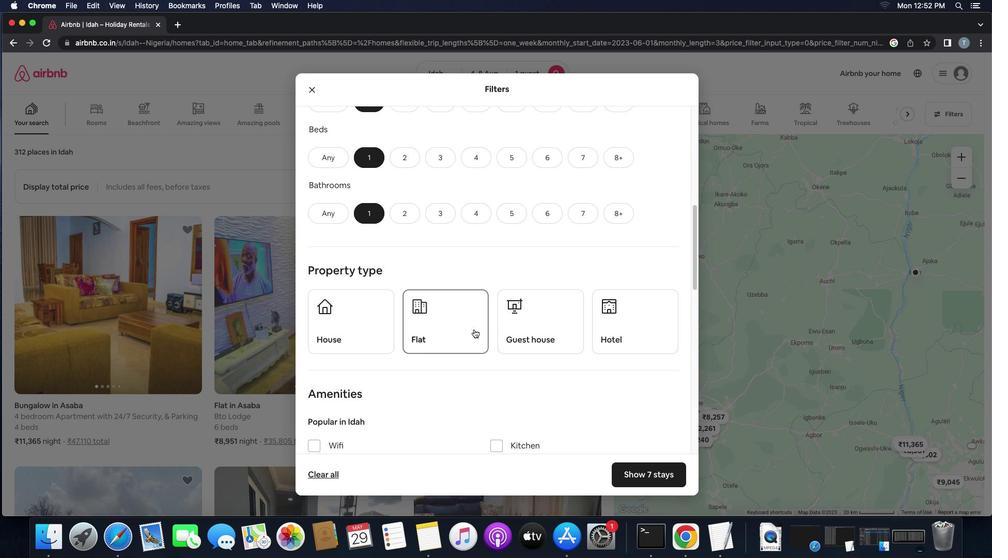 
Action: Mouse moved to (529, 329)
Screenshot: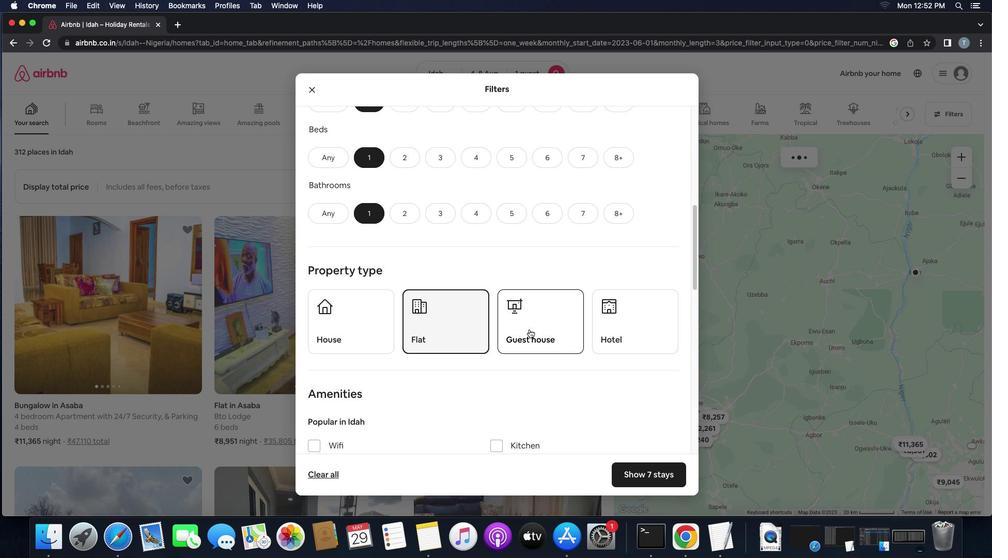 
Action: Mouse pressed left at (529, 329)
Screenshot: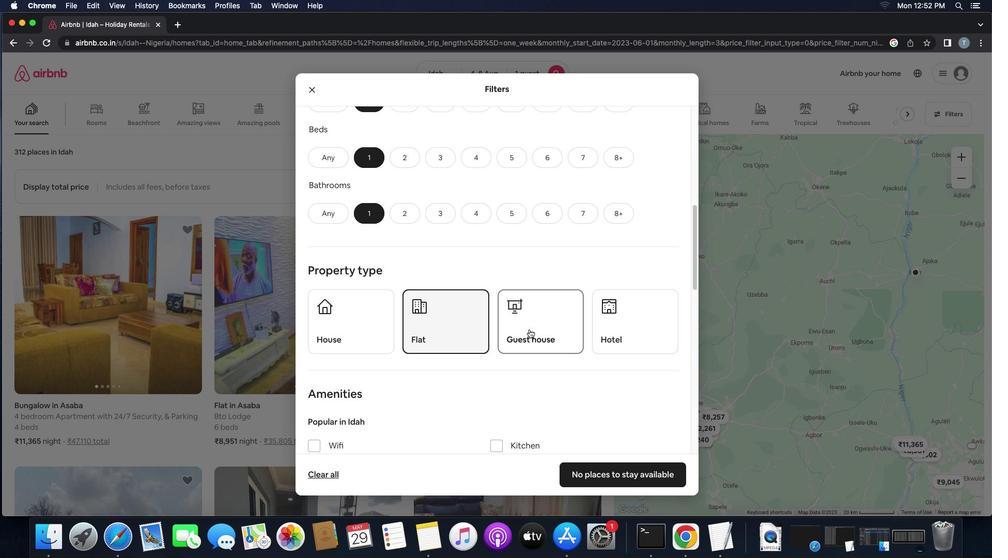 
Action: Mouse moved to (605, 332)
Screenshot: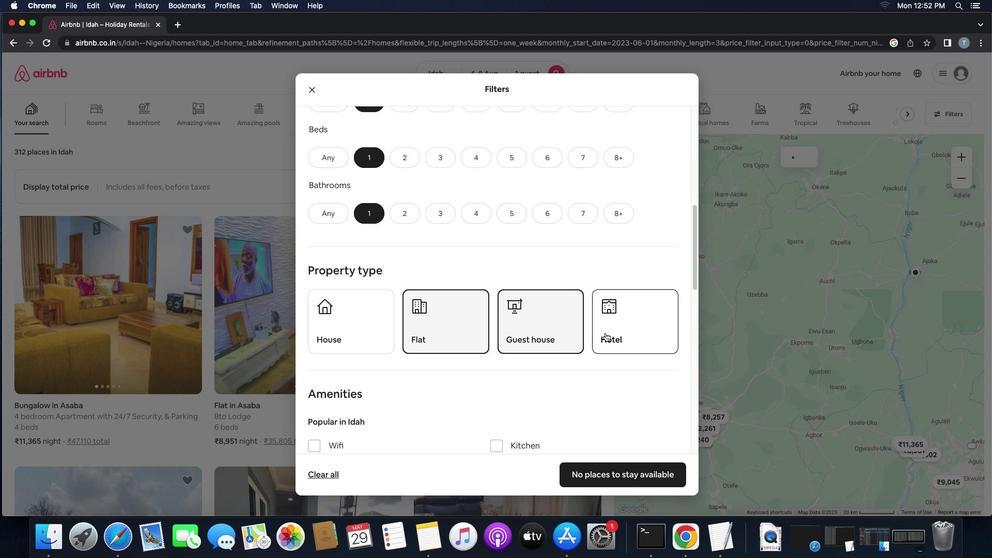 
Action: Mouse pressed left at (605, 332)
Screenshot: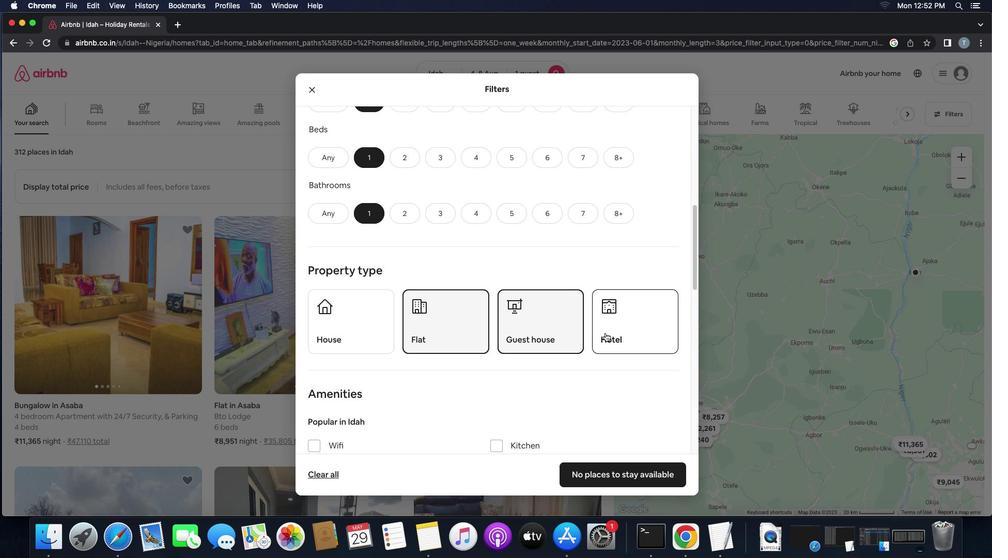 
Action: Mouse moved to (555, 358)
Screenshot: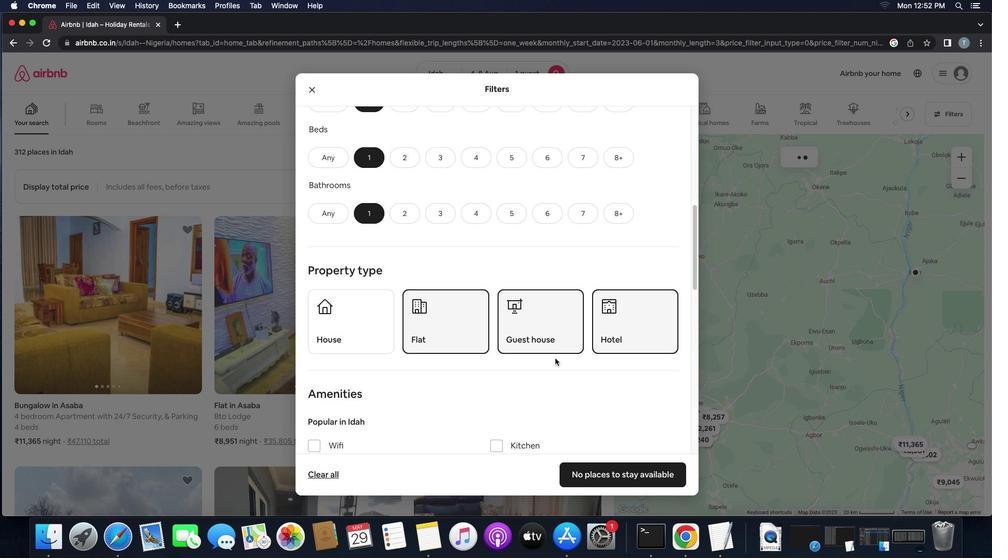 
Action: Mouse scrolled (555, 358) with delta (0, 0)
Screenshot: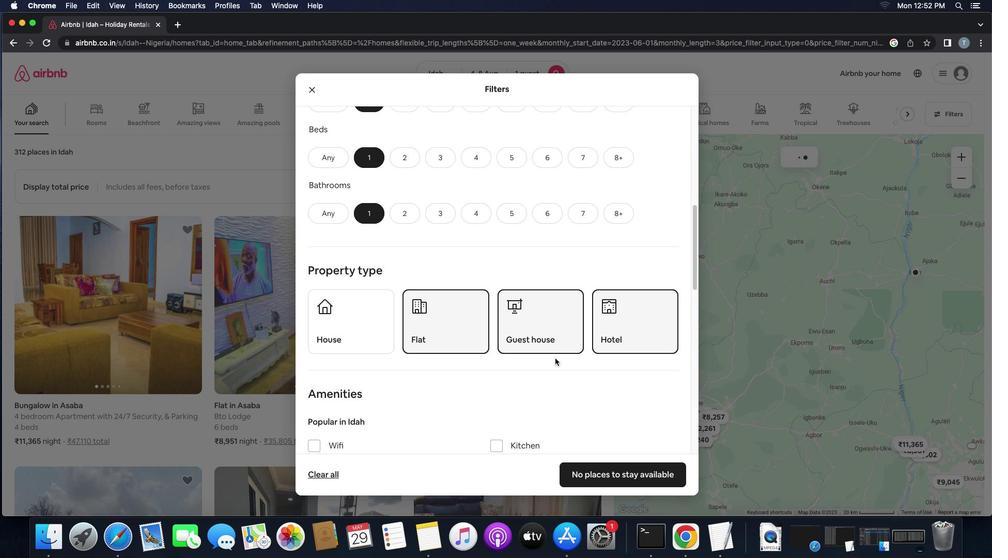 
Action: Mouse scrolled (555, 358) with delta (0, 0)
Screenshot: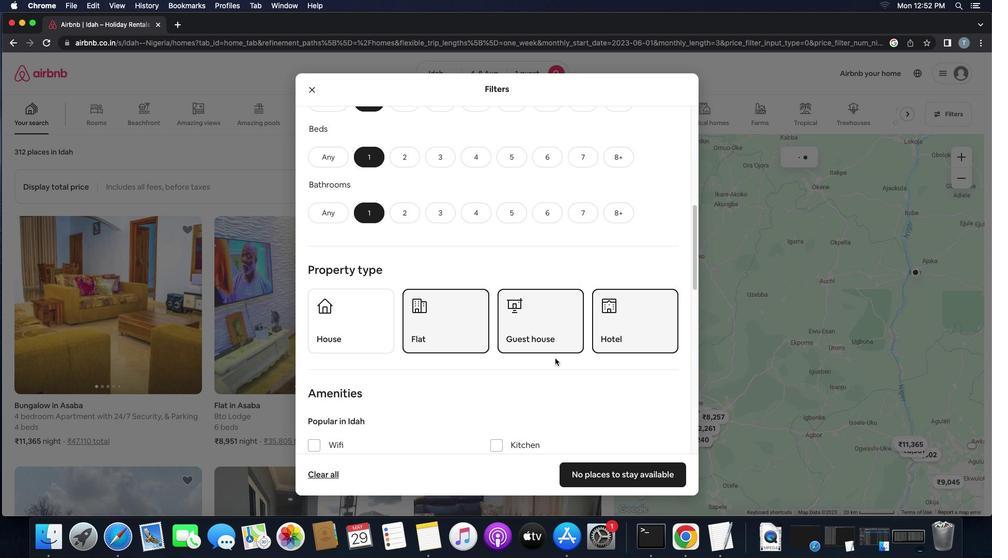 
Action: Mouse scrolled (555, 358) with delta (0, -1)
Screenshot: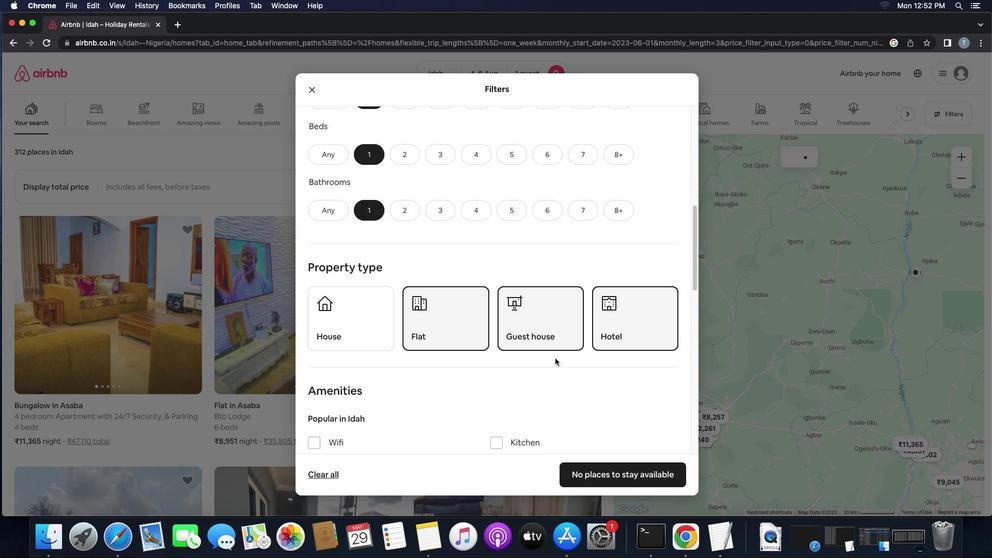 
Action: Mouse scrolled (555, 358) with delta (0, -1)
Screenshot: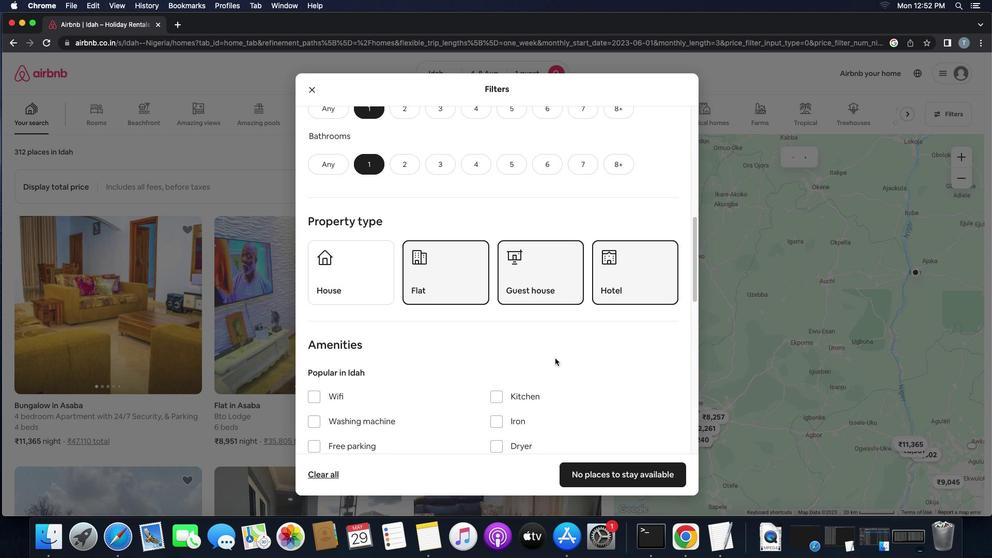 
Action: Mouse moved to (330, 287)
Screenshot: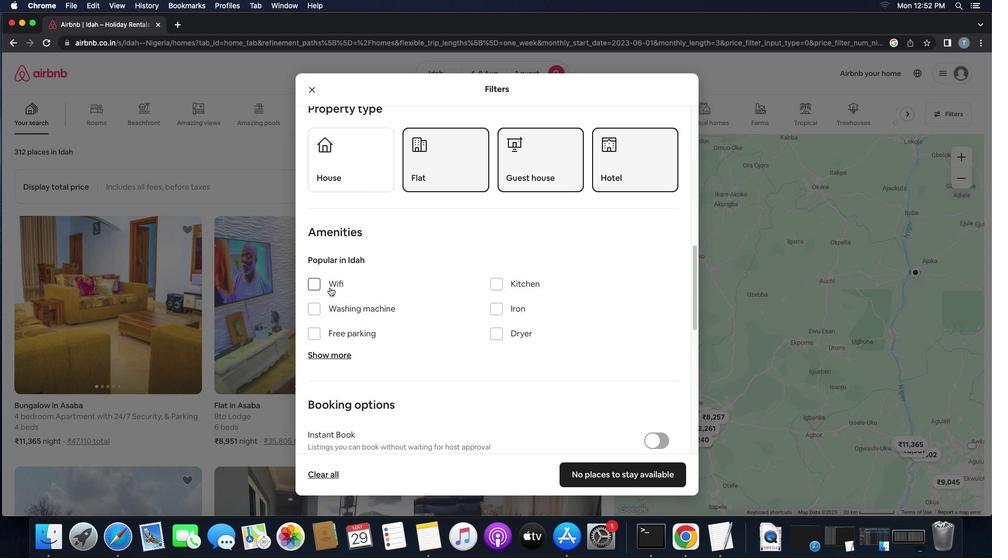 
Action: Mouse pressed left at (330, 287)
Screenshot: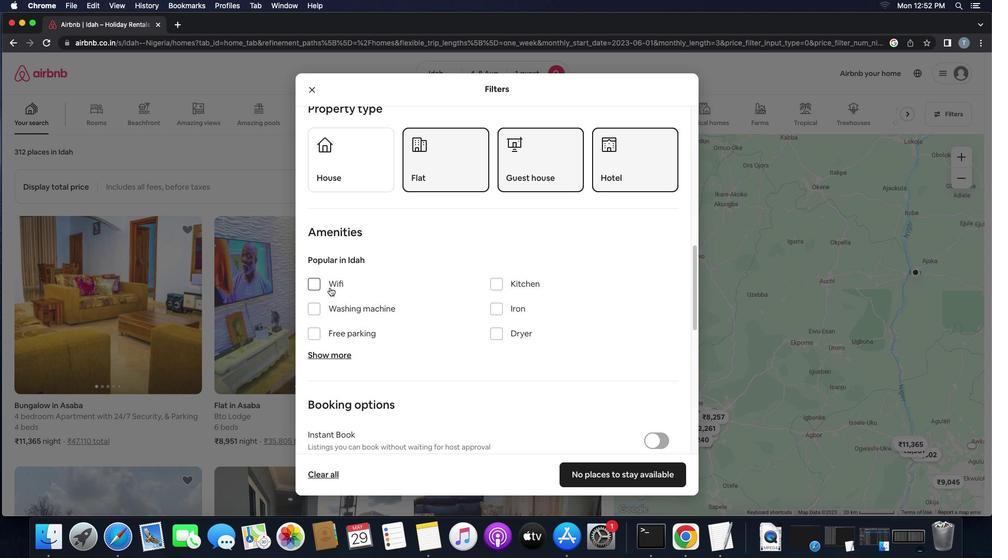 
Action: Mouse moved to (434, 342)
Screenshot: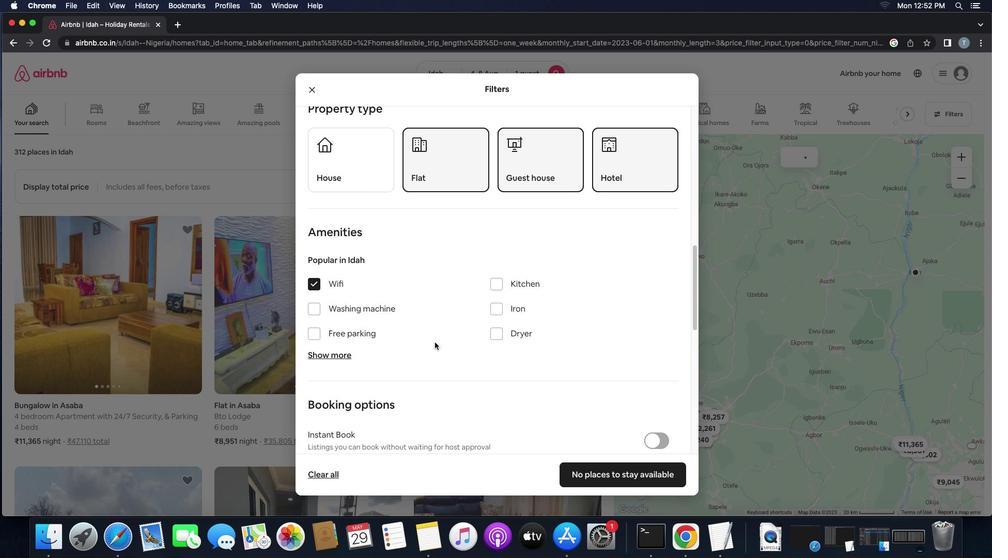 
Action: Mouse scrolled (434, 342) with delta (0, 0)
Screenshot: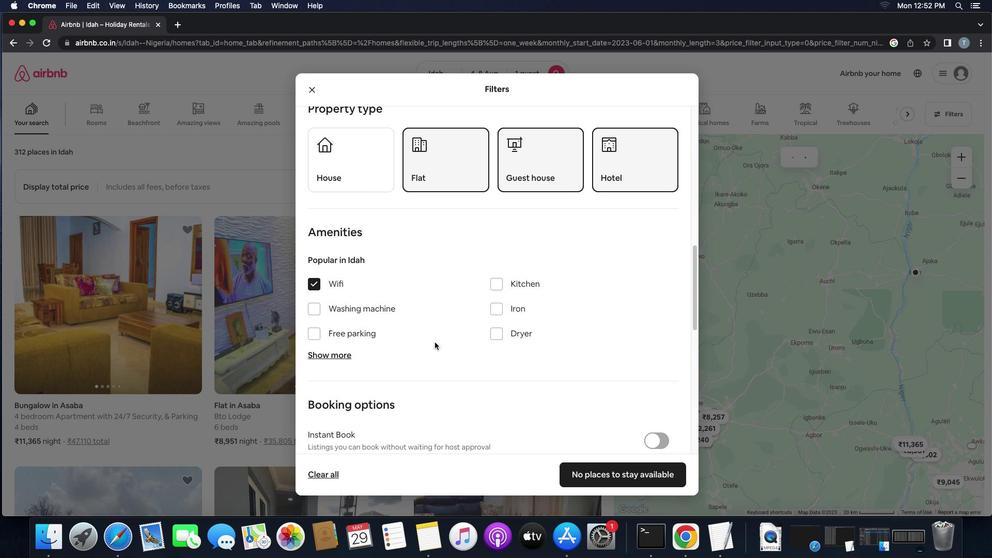 
Action: Mouse scrolled (434, 342) with delta (0, 0)
Screenshot: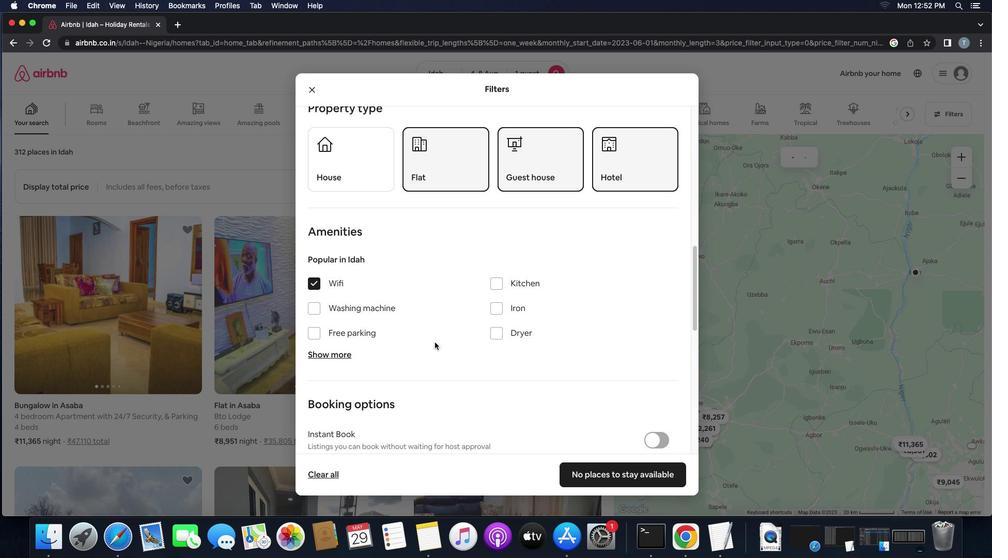 
Action: Mouse scrolled (434, 342) with delta (0, -1)
Screenshot: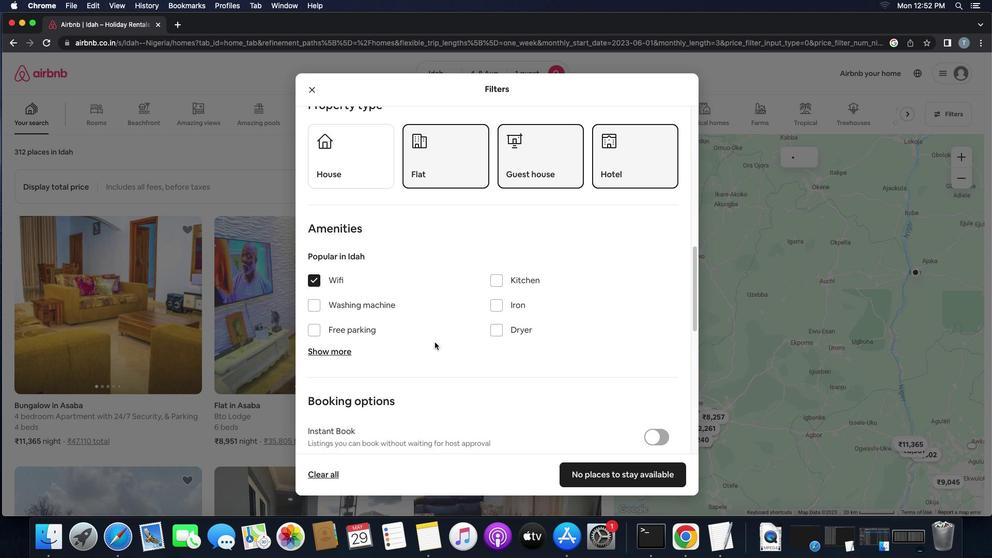 
Action: Mouse moved to (446, 352)
Screenshot: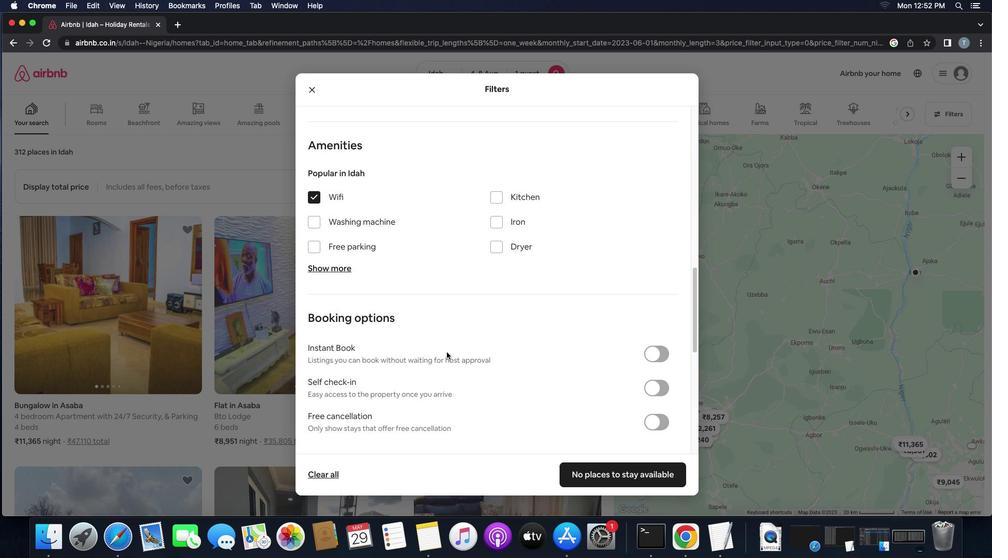 
Action: Mouse scrolled (446, 352) with delta (0, 0)
Screenshot: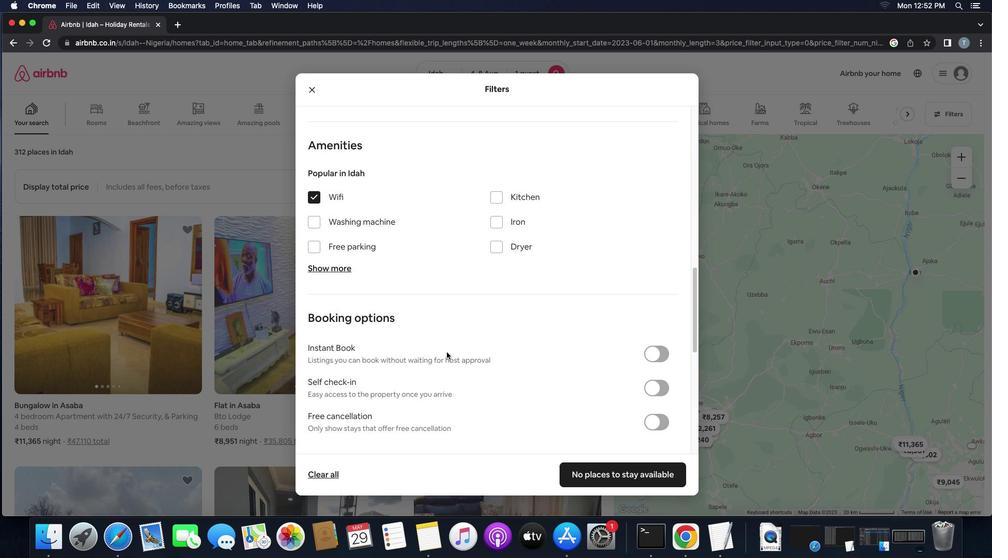 
Action: Mouse scrolled (446, 352) with delta (0, 0)
Screenshot: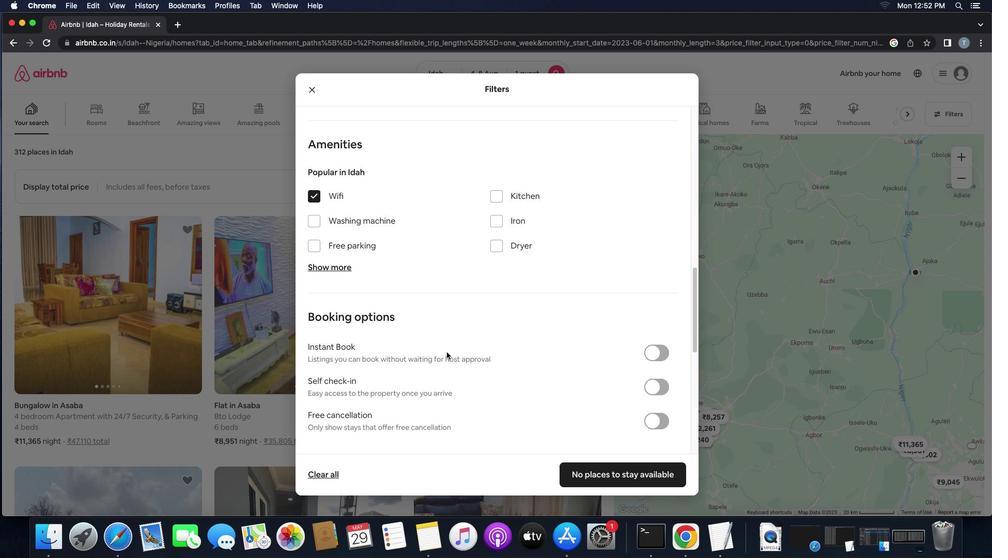 
Action: Mouse scrolled (446, 352) with delta (0, 0)
Screenshot: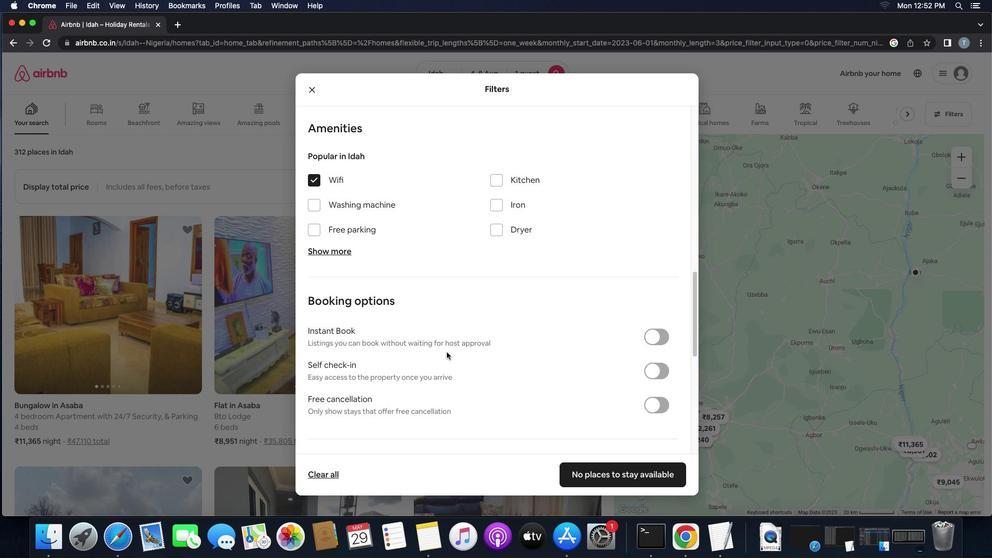 
Action: Mouse moved to (657, 348)
Screenshot: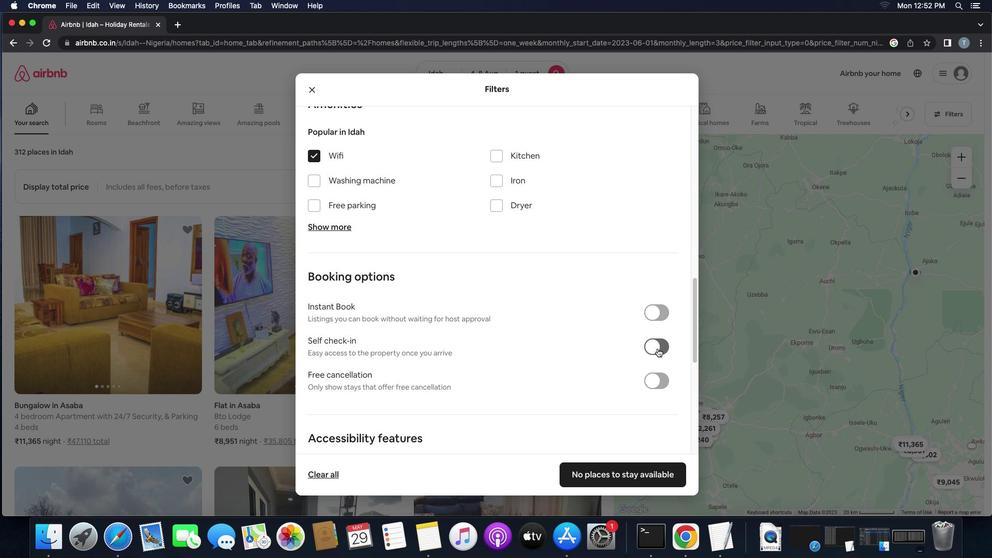 
Action: Mouse pressed left at (657, 348)
Screenshot: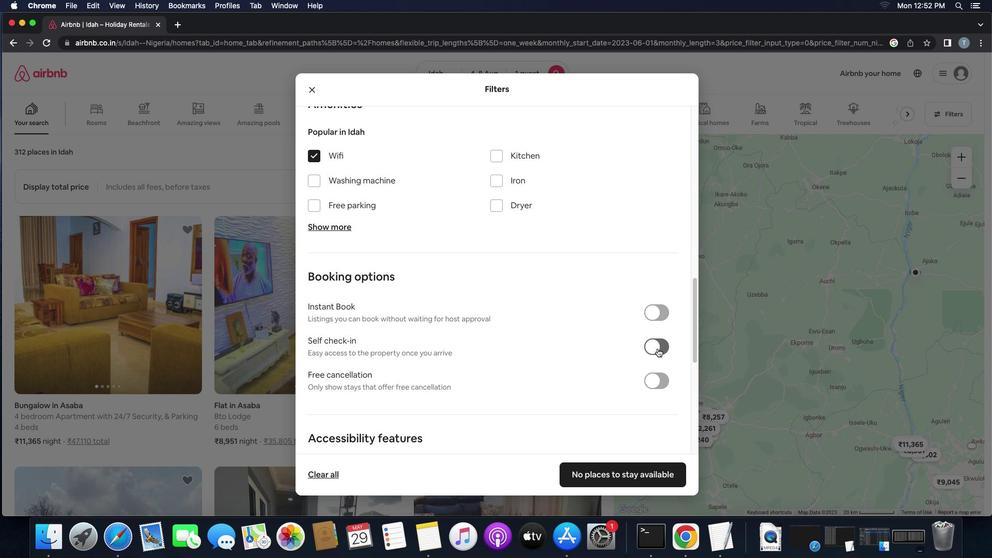 
Action: Mouse moved to (587, 384)
Screenshot: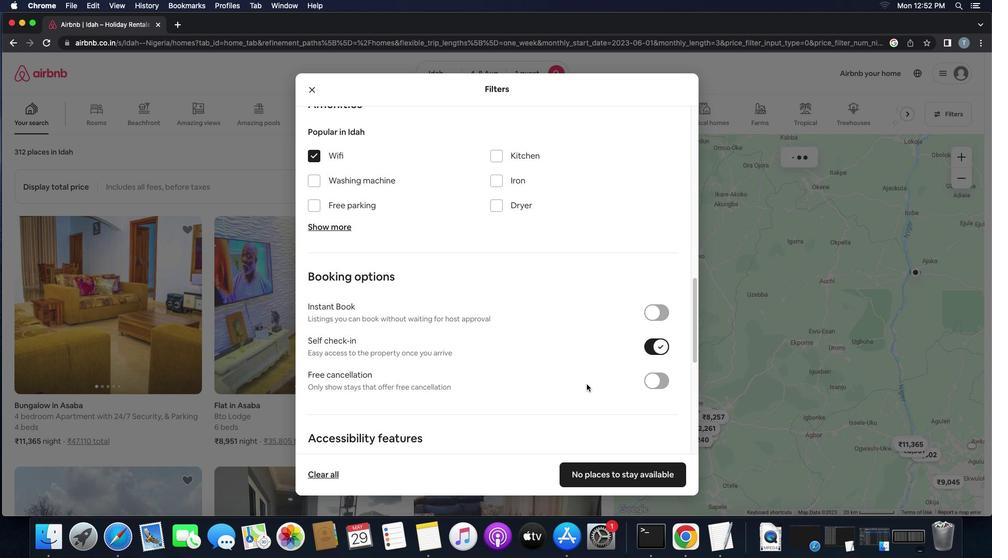 
Action: Mouse scrolled (587, 384) with delta (0, 0)
Screenshot: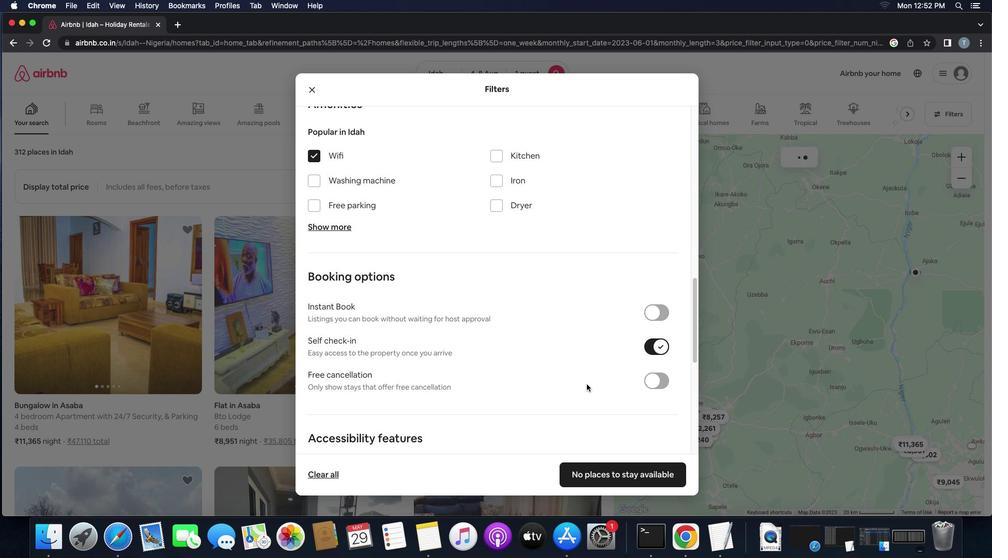 
Action: Mouse scrolled (587, 384) with delta (0, 0)
Screenshot: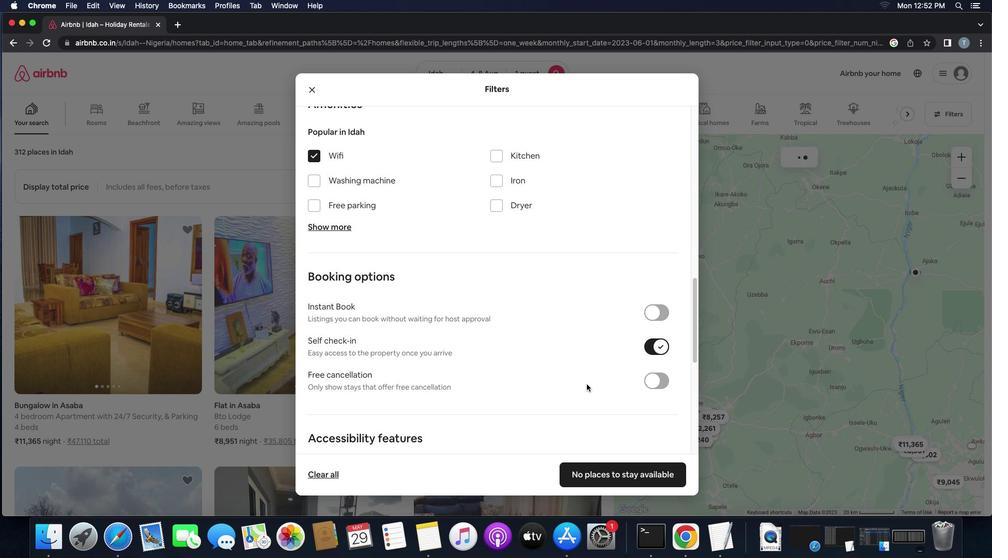 
Action: Mouse moved to (586, 384)
Screenshot: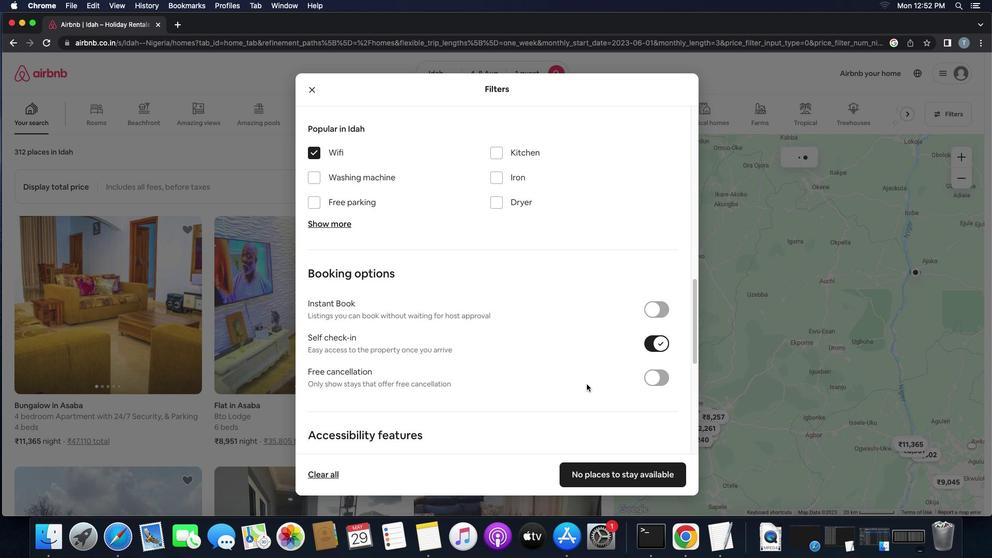 
Action: Mouse scrolled (586, 384) with delta (0, -1)
Screenshot: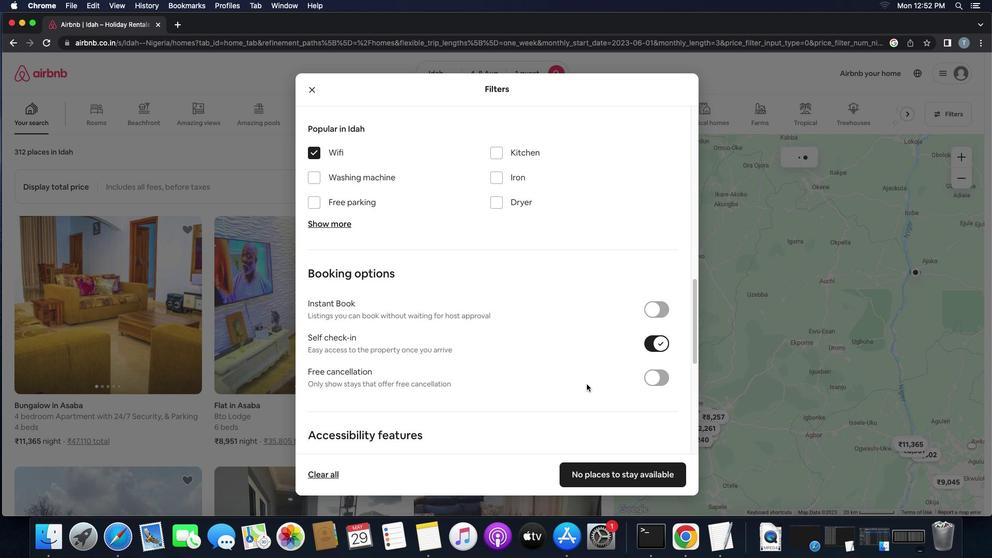 
Action: Mouse scrolled (586, 384) with delta (0, -2)
Screenshot: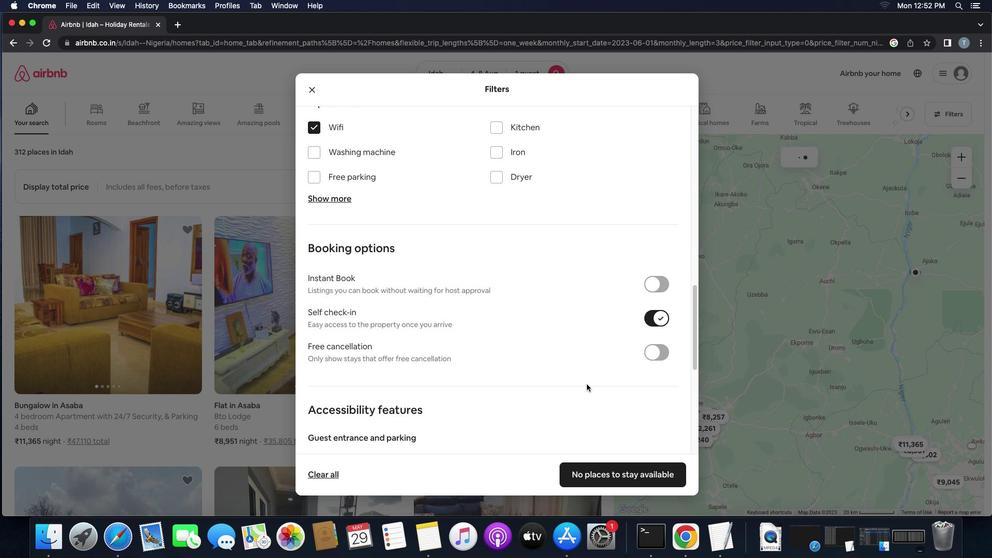 
Action: Mouse scrolled (586, 384) with delta (0, -2)
Screenshot: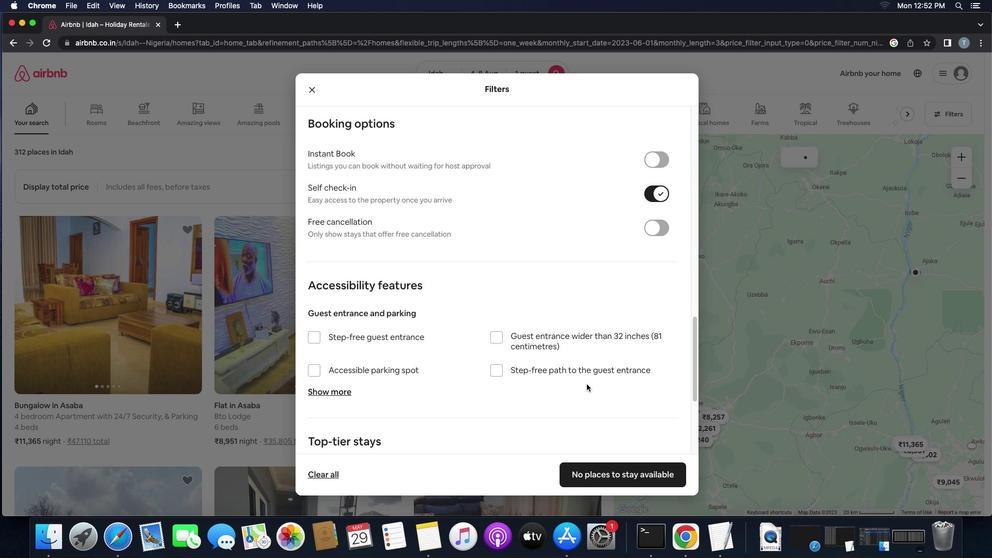 
Action: Mouse moved to (318, 391)
Screenshot: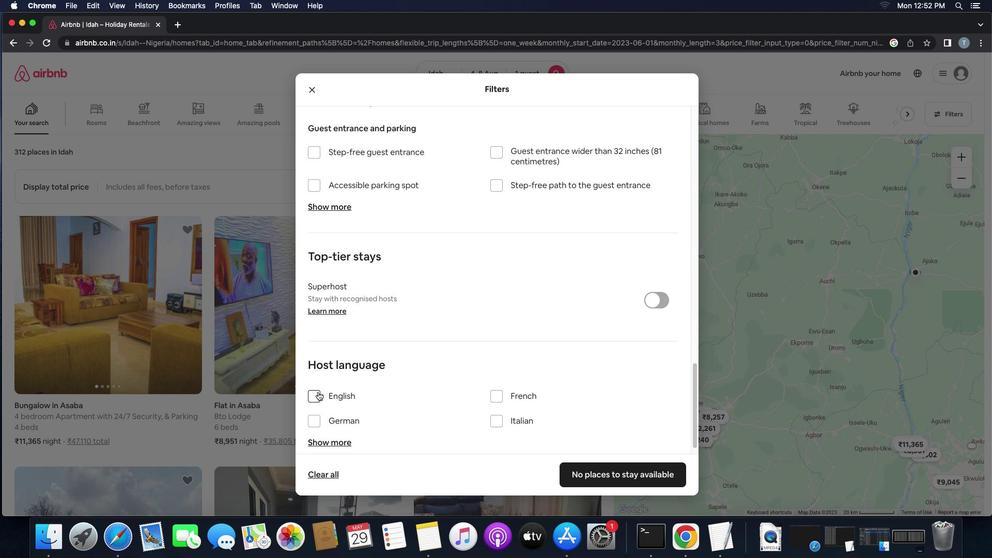 
Action: Mouse pressed left at (318, 391)
Screenshot: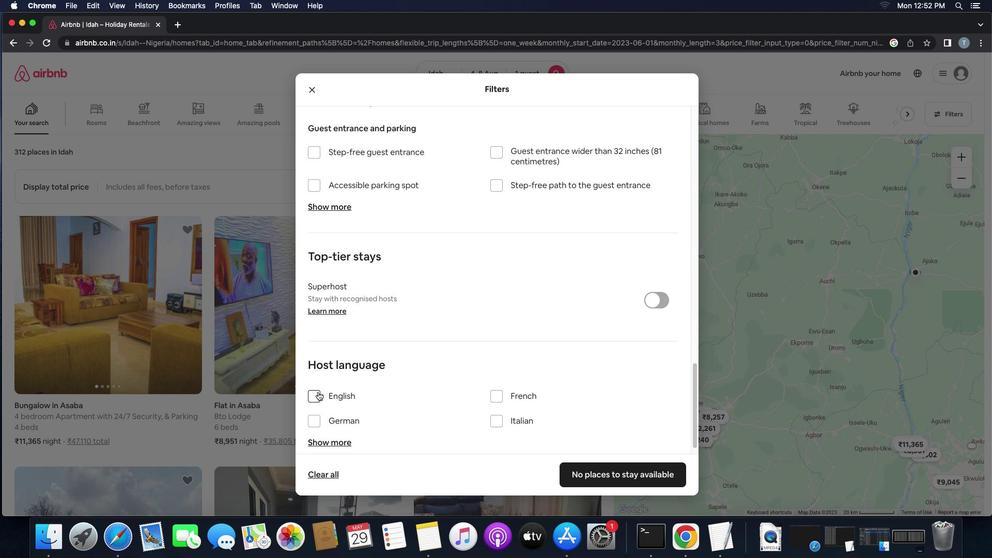 
Action: Mouse moved to (600, 469)
Screenshot: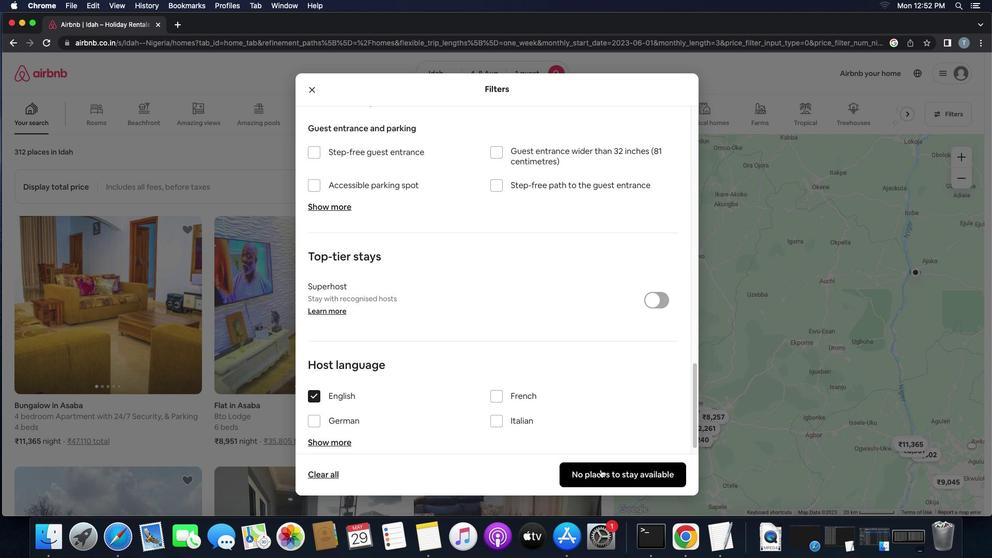 
Action: Mouse pressed left at (600, 469)
Screenshot: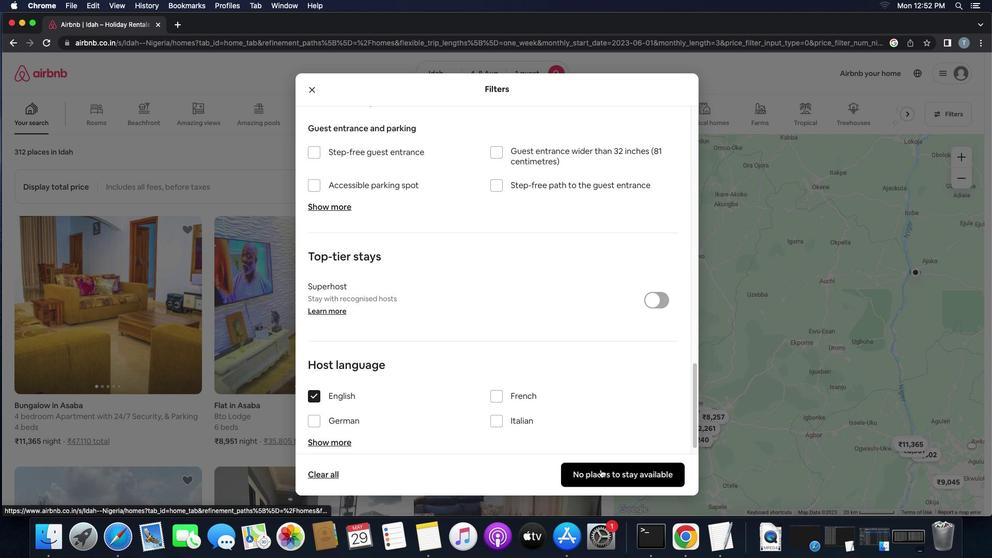 
Action: Mouse moved to (602, 470)
Screenshot: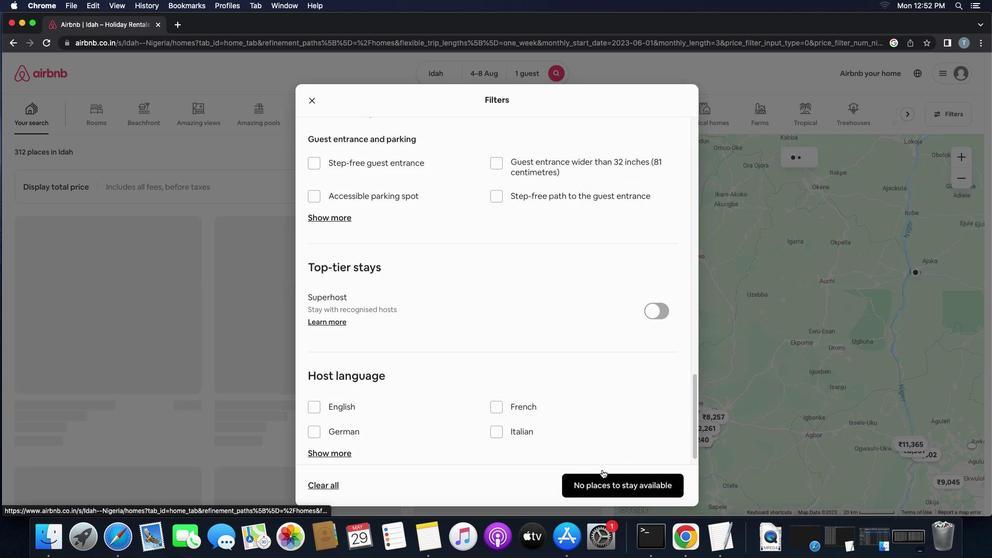
